 Task: Open Card Email Nurture Campaign in Board Social Media Community Building and Engagement to Workspace Content Marketing and add a team member Softage.3@softage.net, a label Yellow, a checklist Travel Planning, an attachment from your google drive, a color Yellow and finally, add a card description 'Conduct team training session on customer service' and a comment 'Let us approach this task with an open mind and be willing to take risks to think outside the box.'. Add a start date 'Jan 03, 1900' with a due date 'Jan 10, 1900'
Action: Mouse moved to (47, 281)
Screenshot: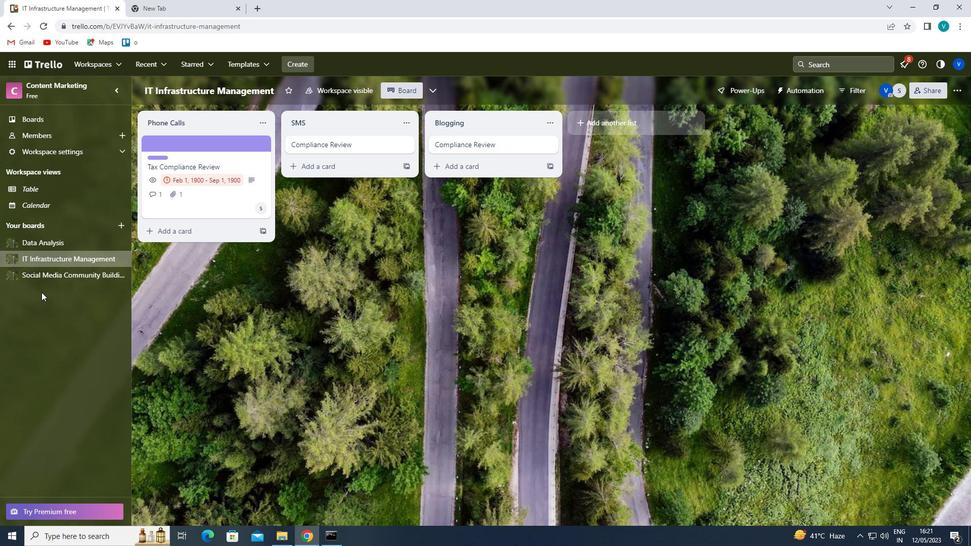 
Action: Mouse pressed left at (47, 281)
Screenshot: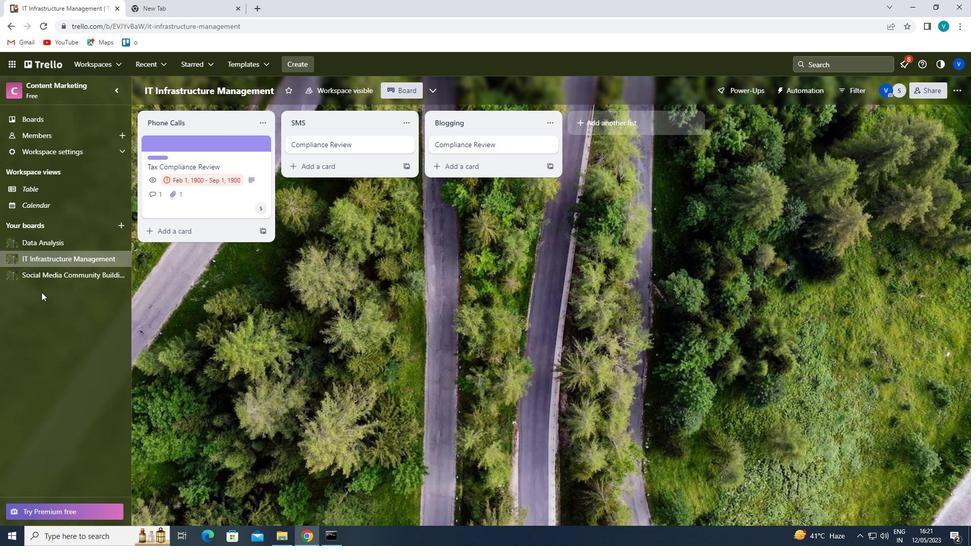 
Action: Mouse moved to (197, 142)
Screenshot: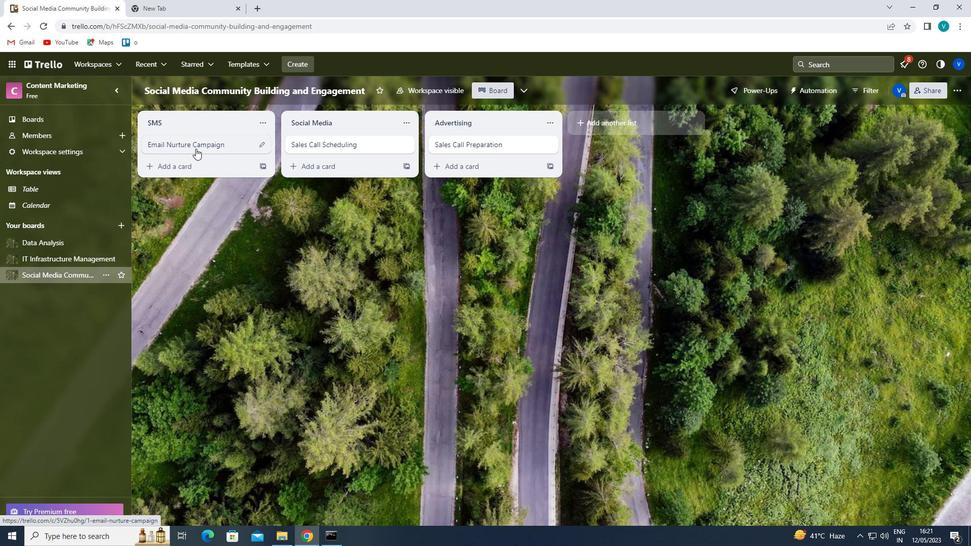 
Action: Mouse pressed left at (197, 142)
Screenshot: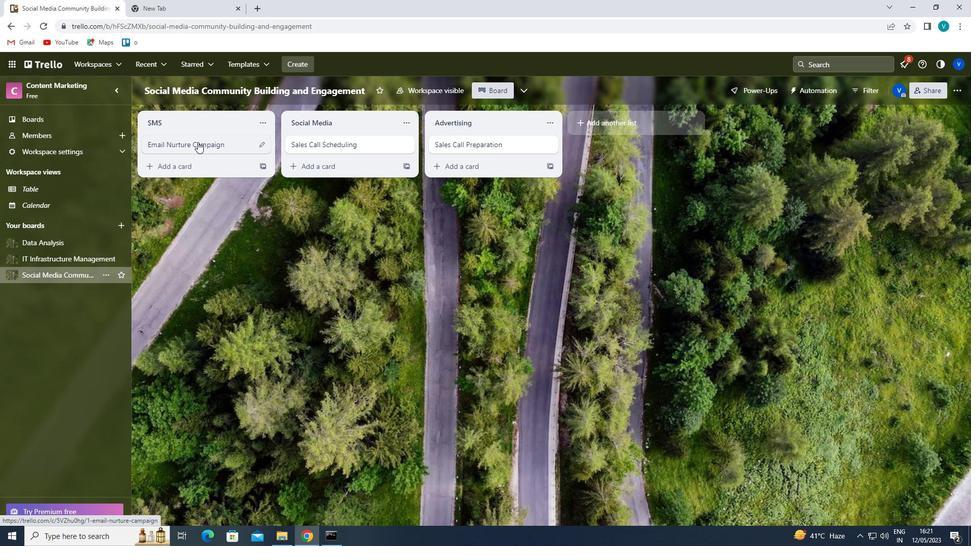 
Action: Mouse moved to (595, 143)
Screenshot: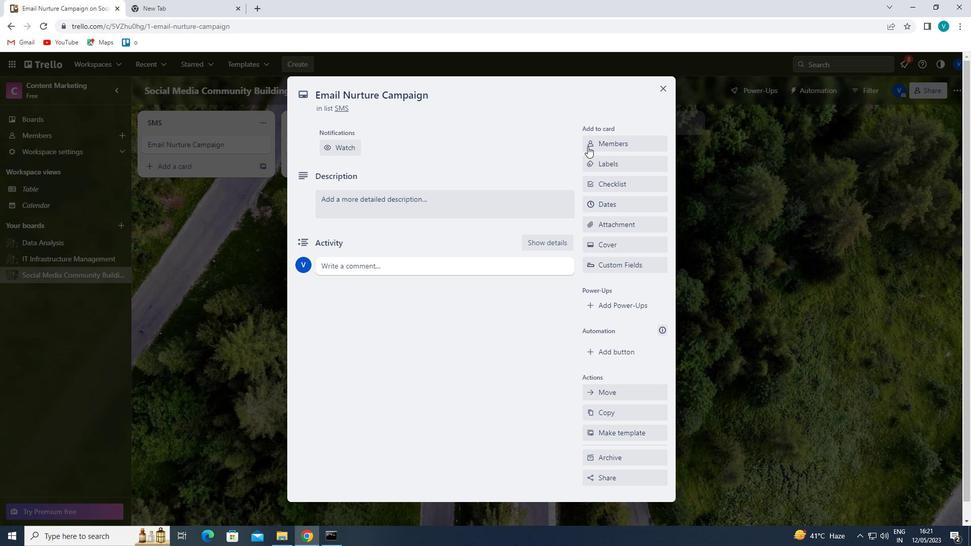 
Action: Mouse pressed left at (595, 143)
Screenshot: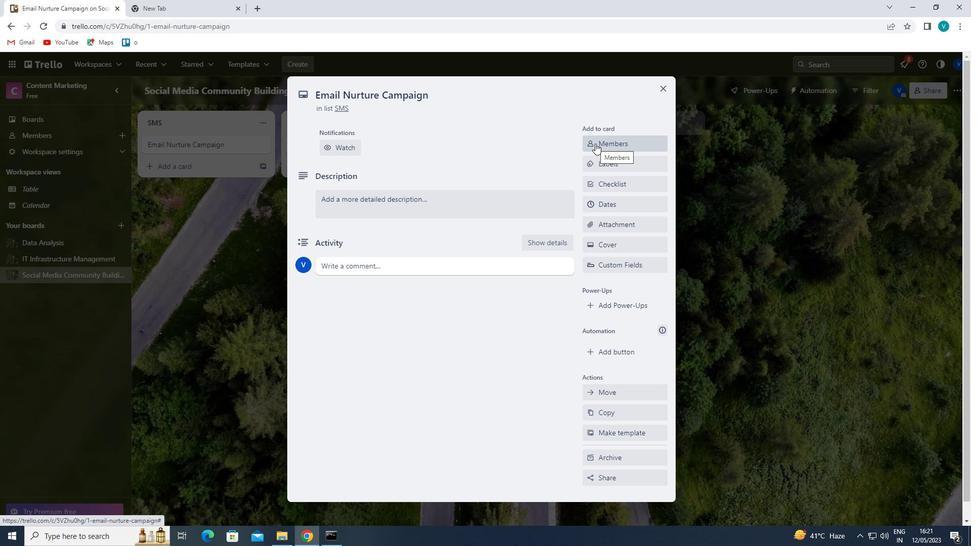 
Action: Mouse moved to (619, 182)
Screenshot: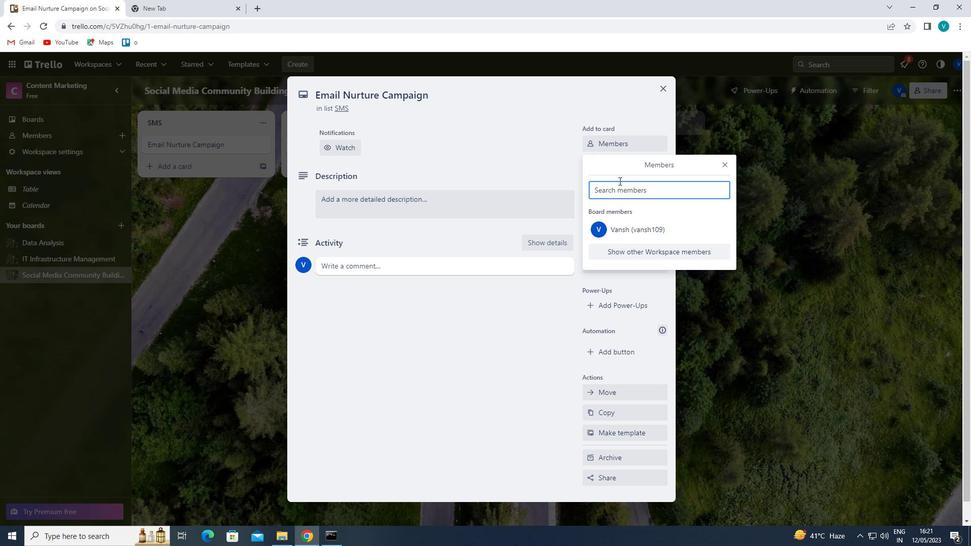 
Action: Mouse pressed left at (619, 182)
Screenshot: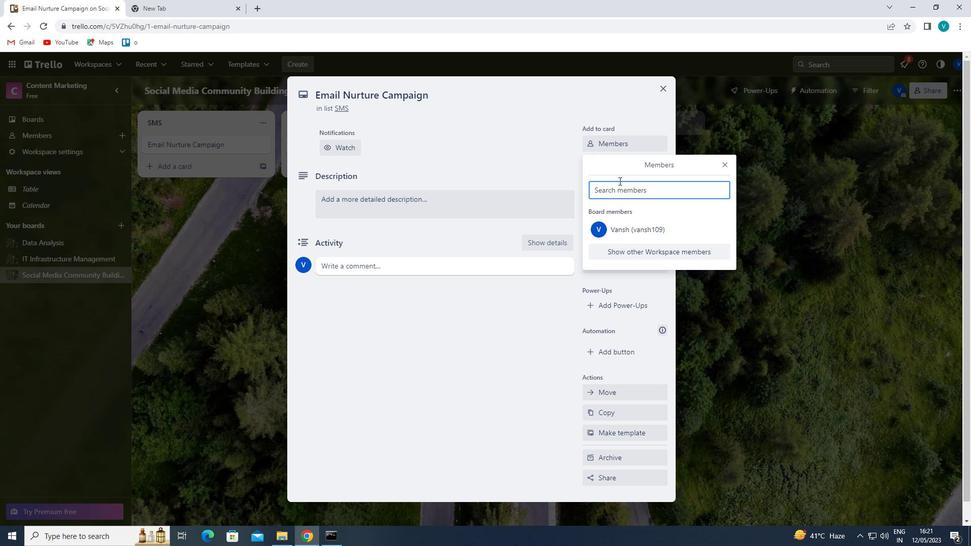 
Action: Key pressed <Key.shift>SOFTAG
Screenshot: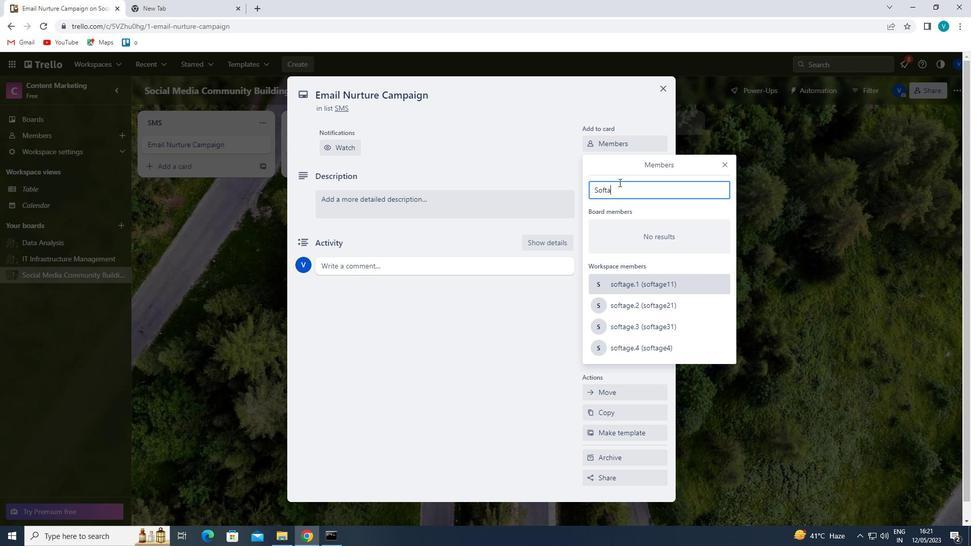 
Action: Mouse moved to (642, 334)
Screenshot: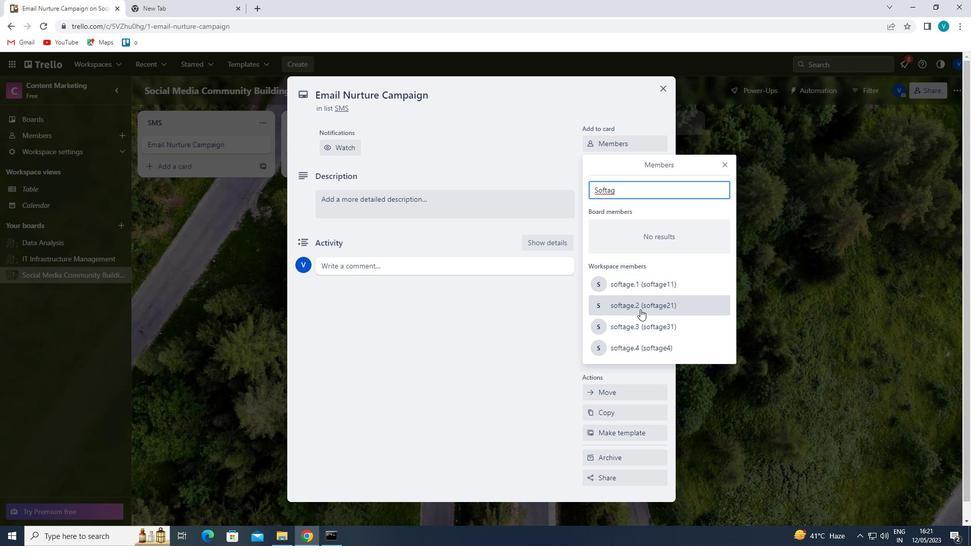 
Action: Mouse pressed left at (642, 334)
Screenshot: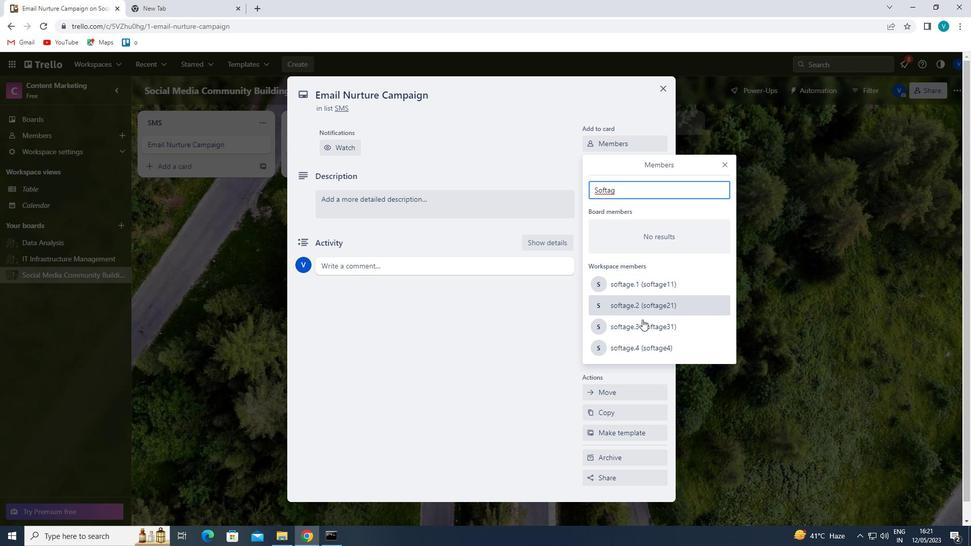 
Action: Mouse moved to (723, 164)
Screenshot: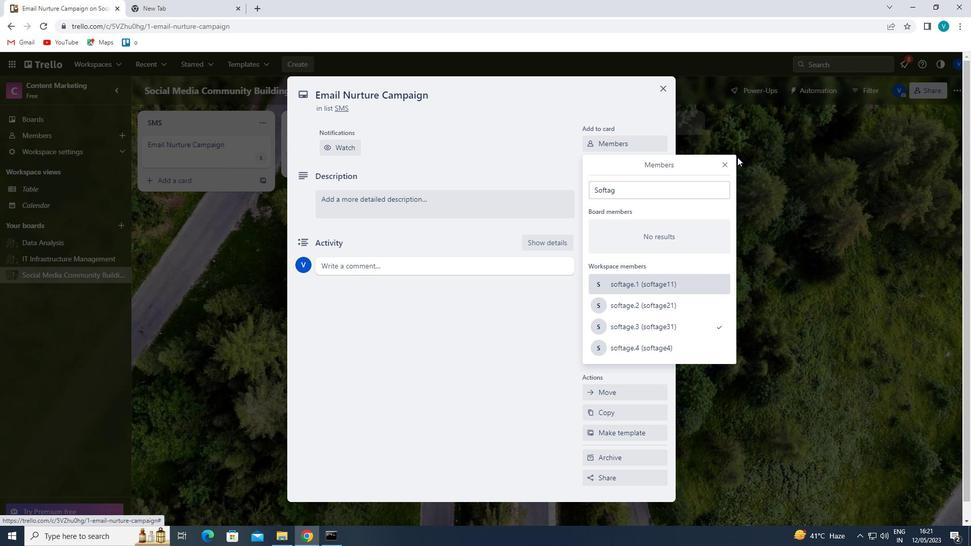 
Action: Mouse pressed left at (723, 164)
Screenshot: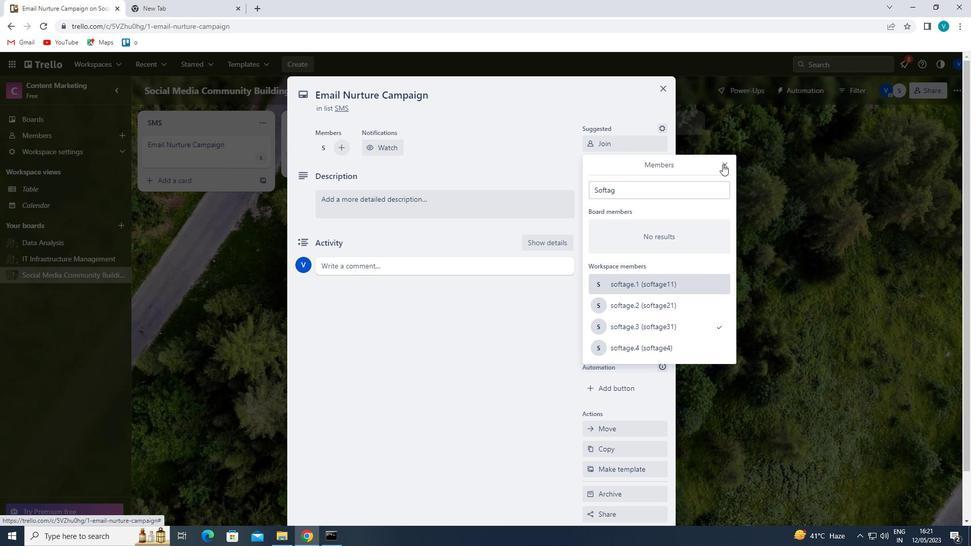 
Action: Mouse moved to (625, 200)
Screenshot: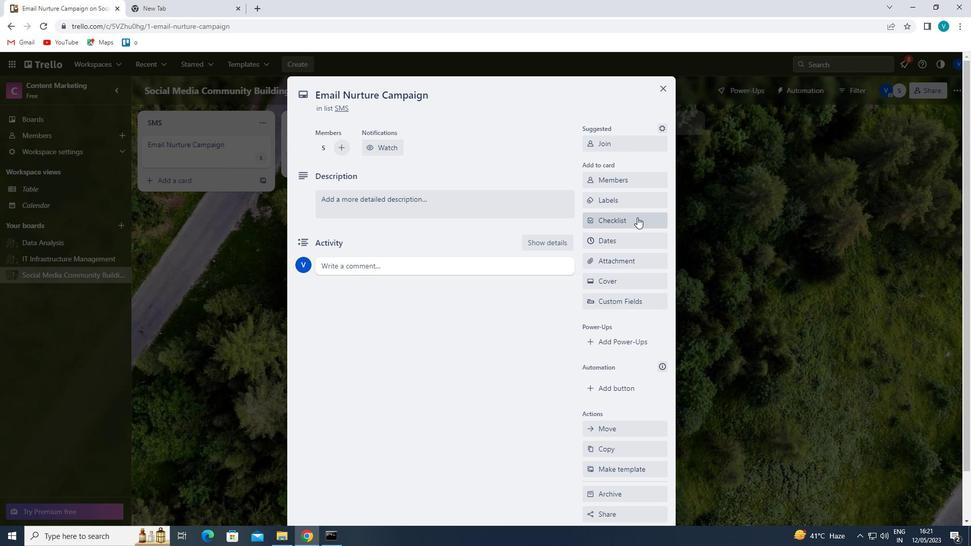 
Action: Mouse pressed left at (625, 200)
Screenshot: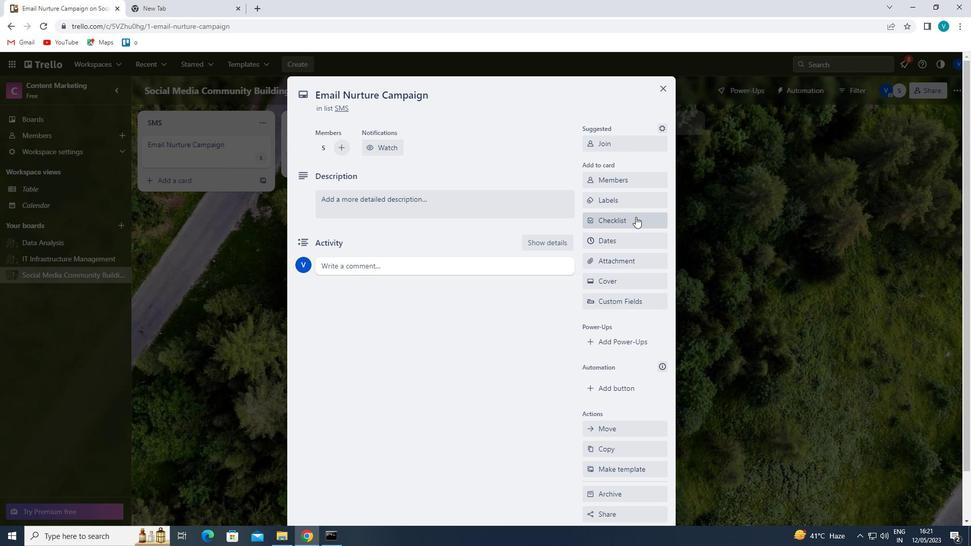 
Action: Mouse moved to (659, 301)
Screenshot: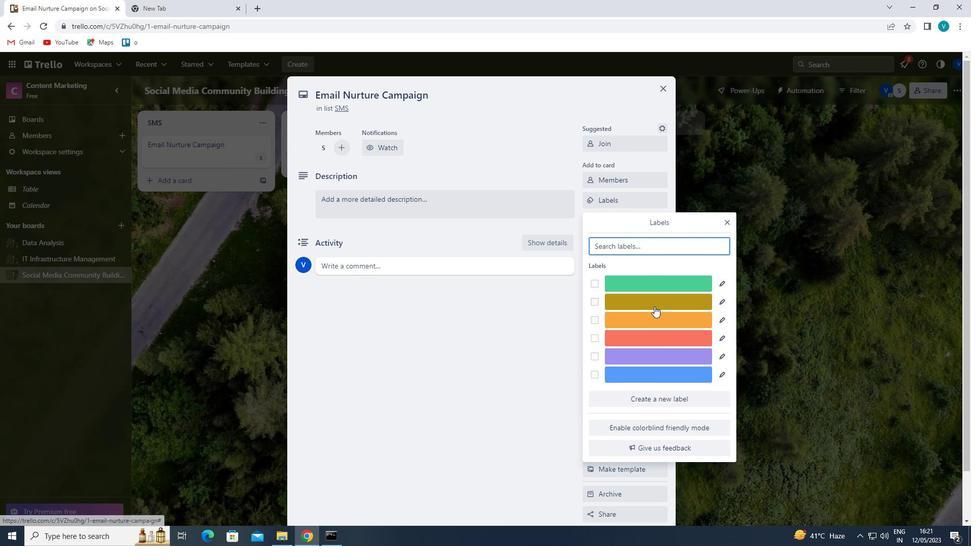 
Action: Mouse pressed left at (659, 301)
Screenshot: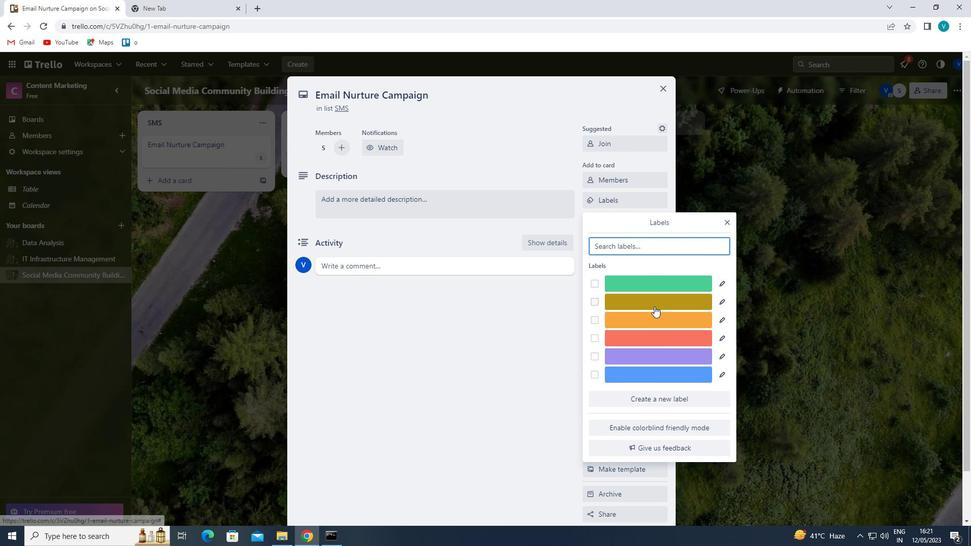 
Action: Mouse moved to (725, 221)
Screenshot: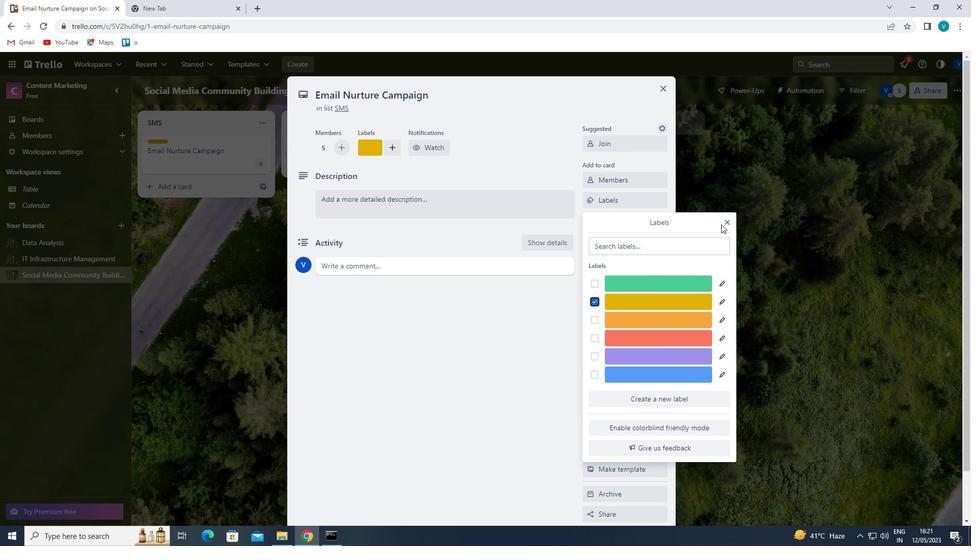 
Action: Mouse pressed left at (725, 221)
Screenshot: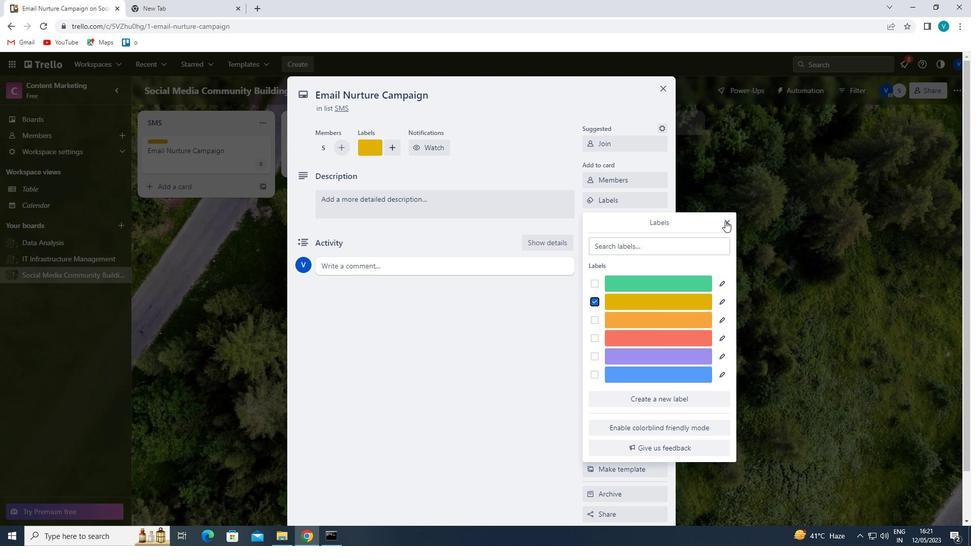 
Action: Mouse moved to (628, 218)
Screenshot: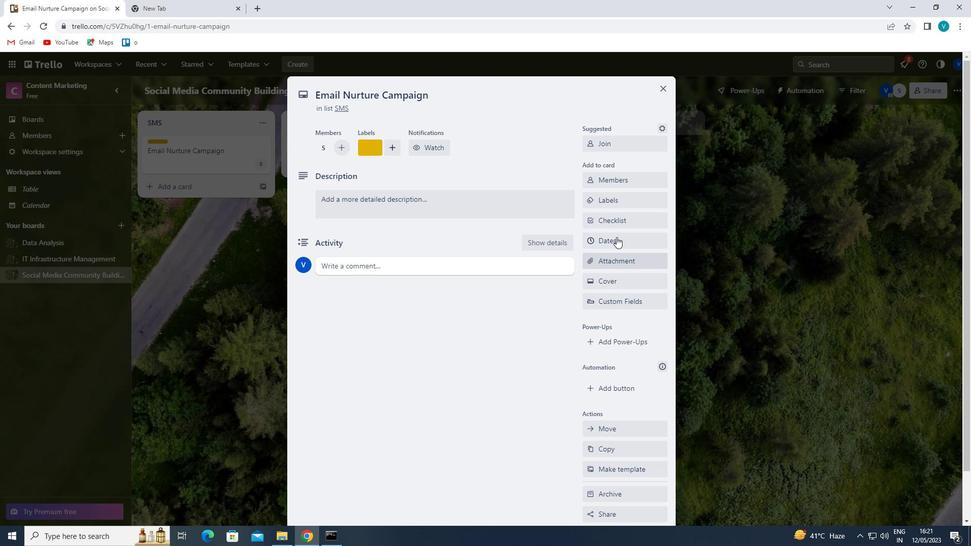 
Action: Mouse pressed left at (628, 218)
Screenshot: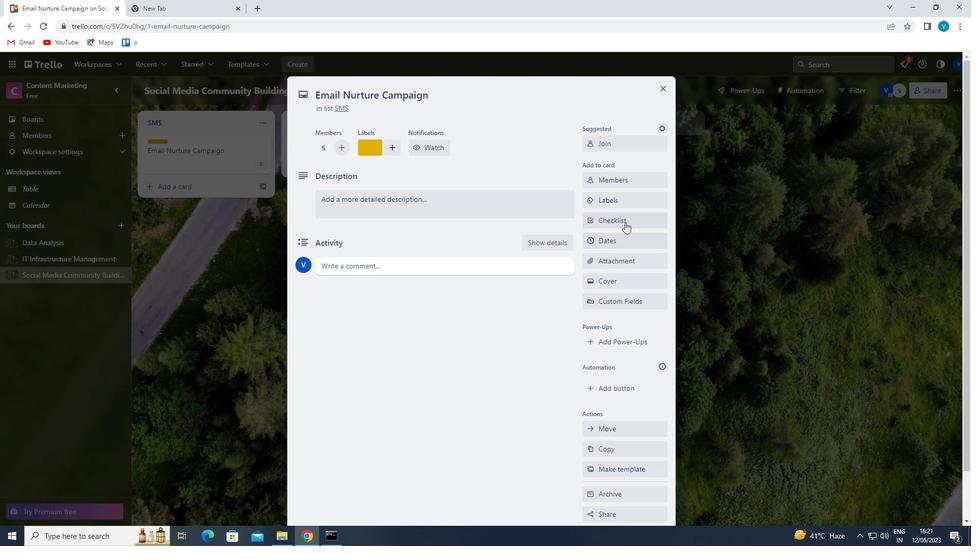 
Action: Key pressed <Key.shift>TRAVEL<Key.space>
Screenshot: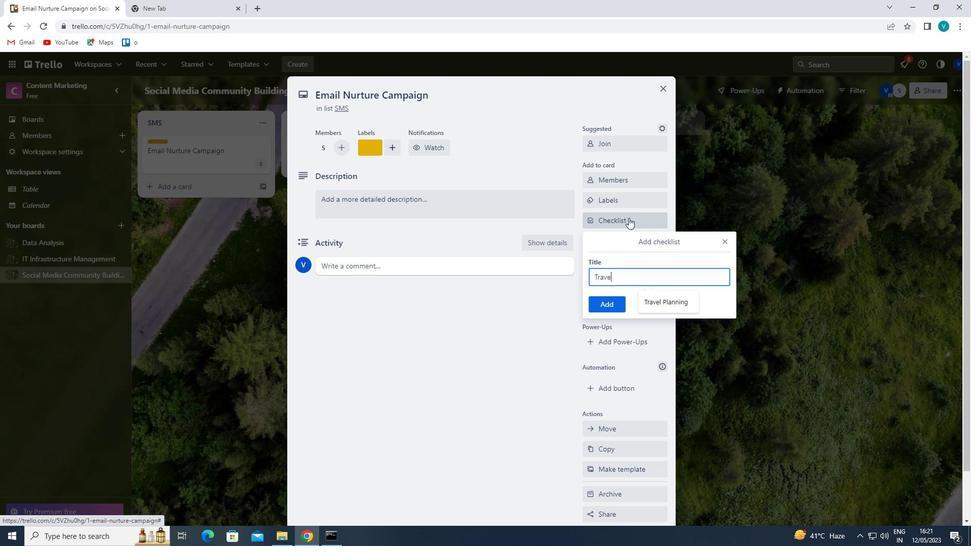
Action: Mouse moved to (678, 307)
Screenshot: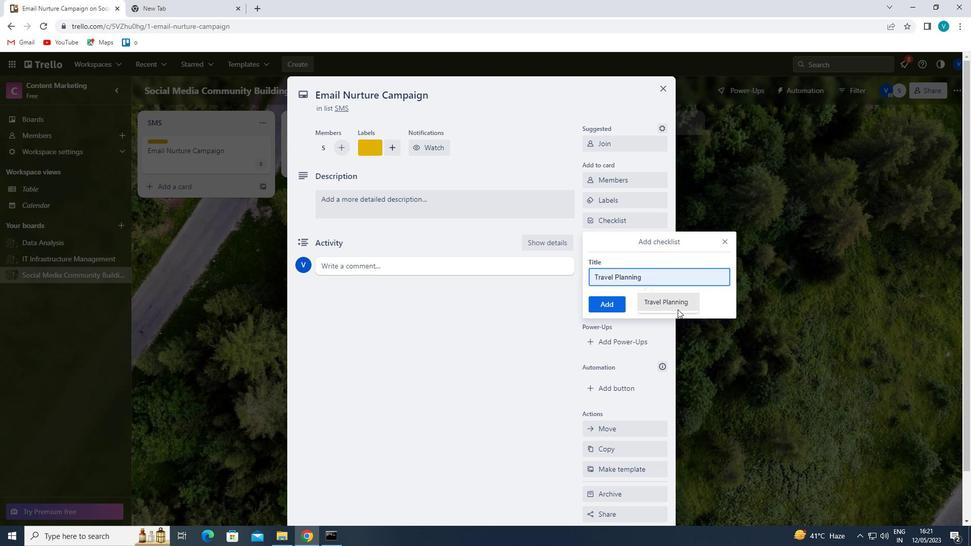 
Action: Mouse pressed left at (678, 307)
Screenshot: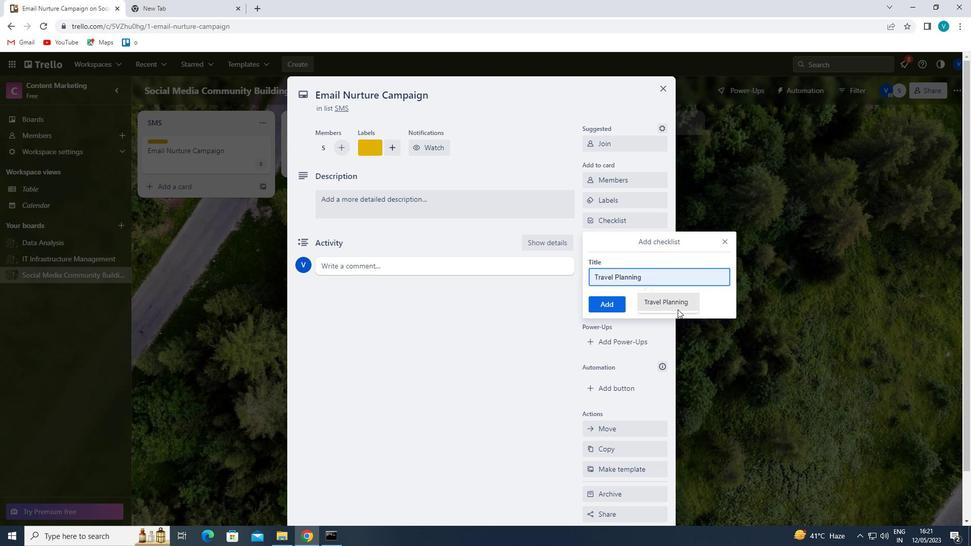 
Action: Mouse moved to (618, 301)
Screenshot: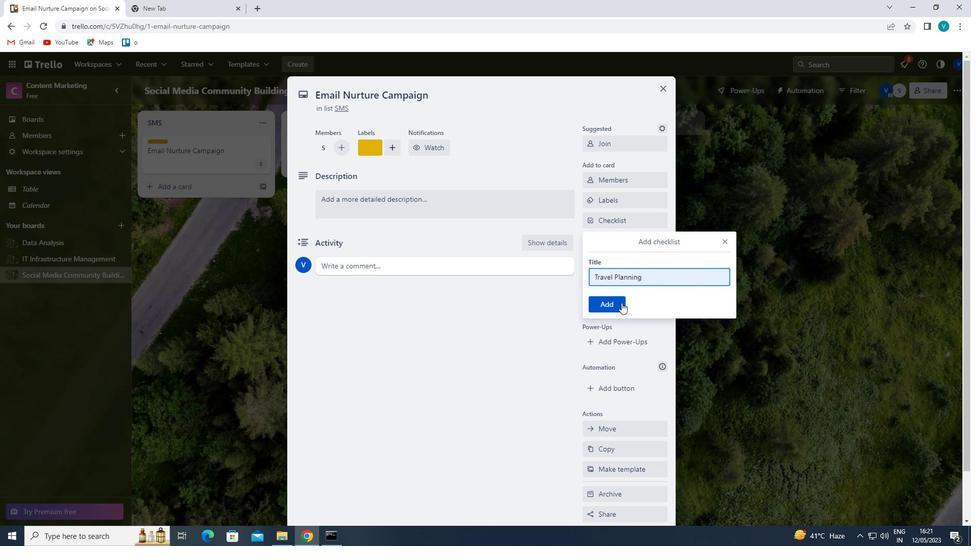 
Action: Mouse pressed left at (618, 301)
Screenshot: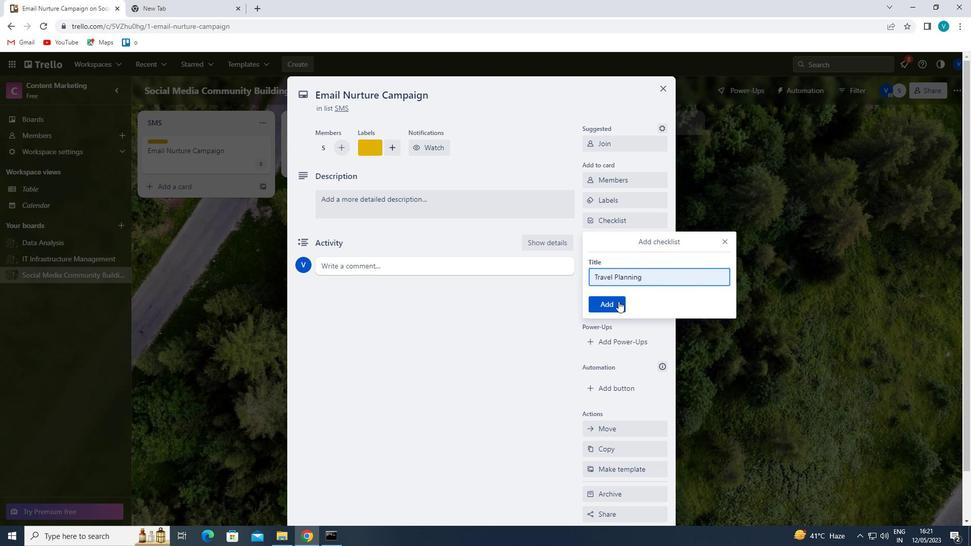 
Action: Mouse moved to (602, 257)
Screenshot: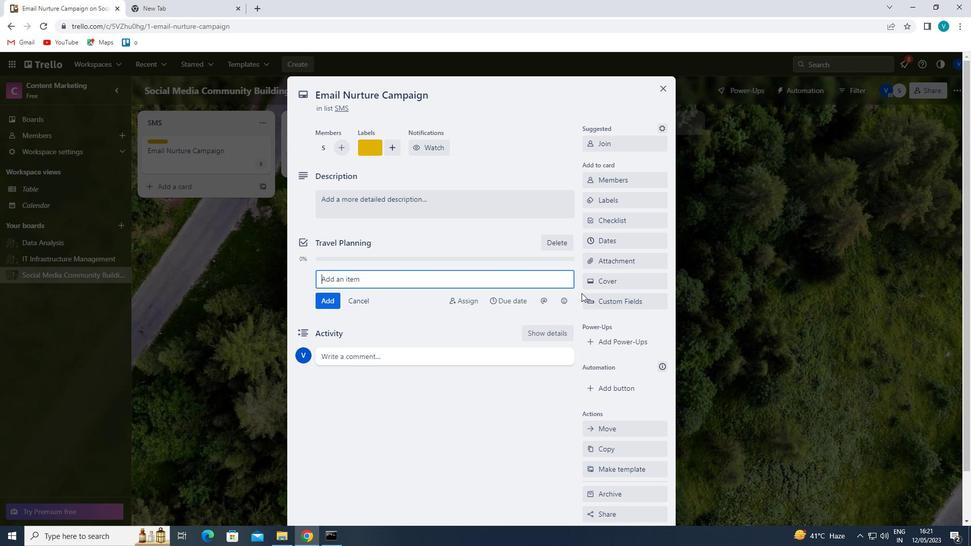 
Action: Mouse pressed left at (602, 257)
Screenshot: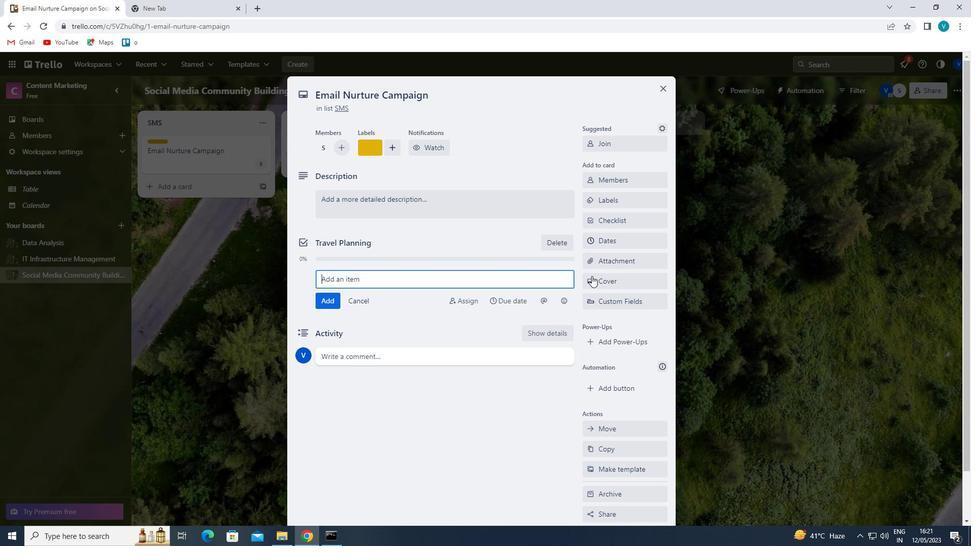 
Action: Mouse moved to (608, 332)
Screenshot: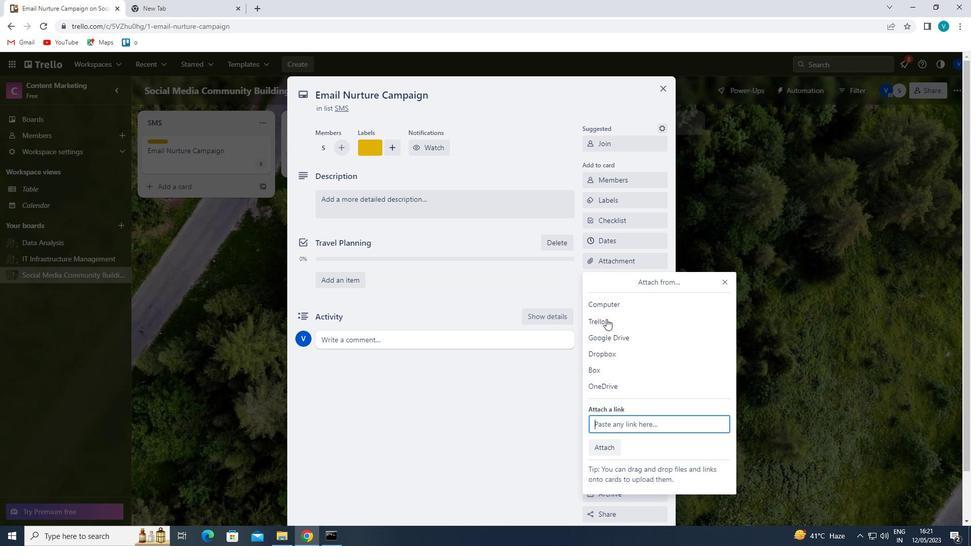 
Action: Mouse pressed left at (608, 332)
Screenshot: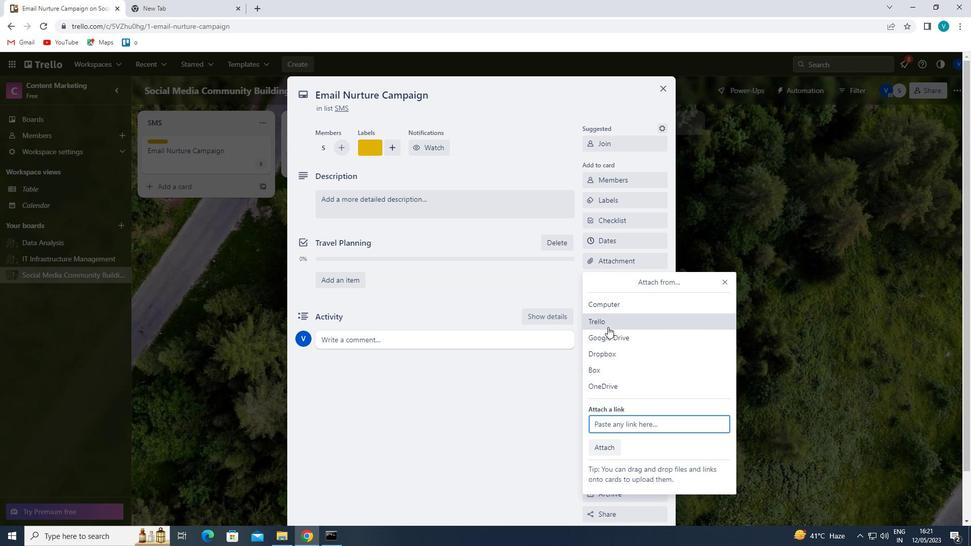 
Action: Mouse moved to (577, 287)
Screenshot: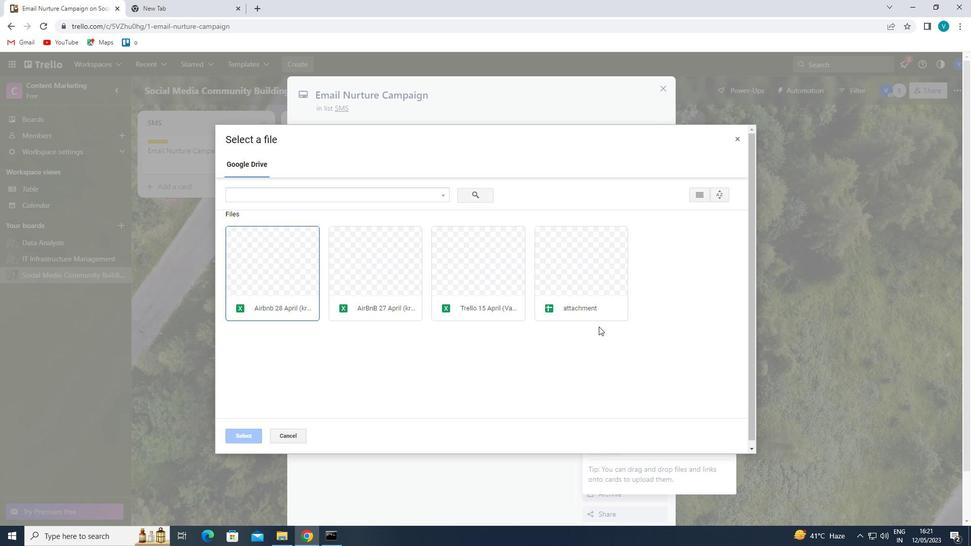 
Action: Mouse pressed left at (577, 287)
Screenshot: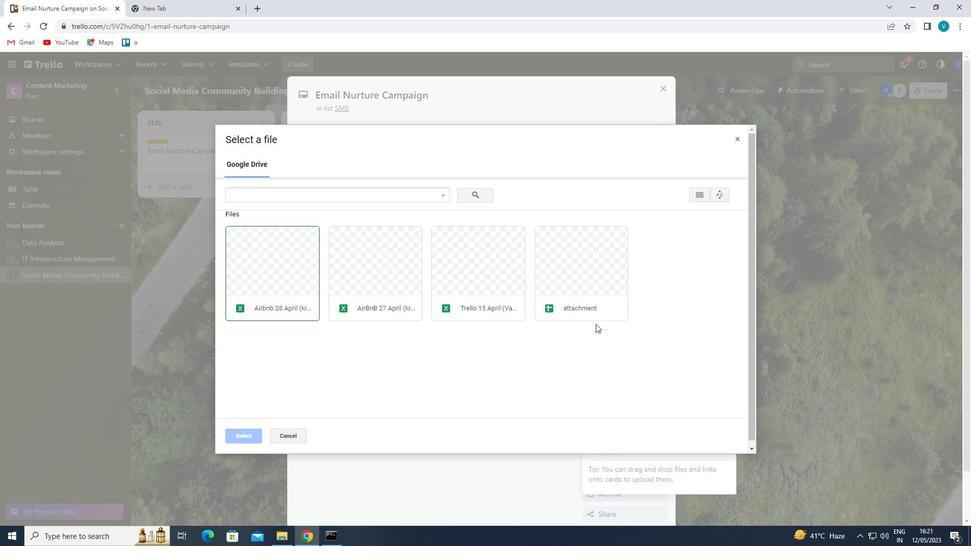
Action: Mouse moved to (254, 432)
Screenshot: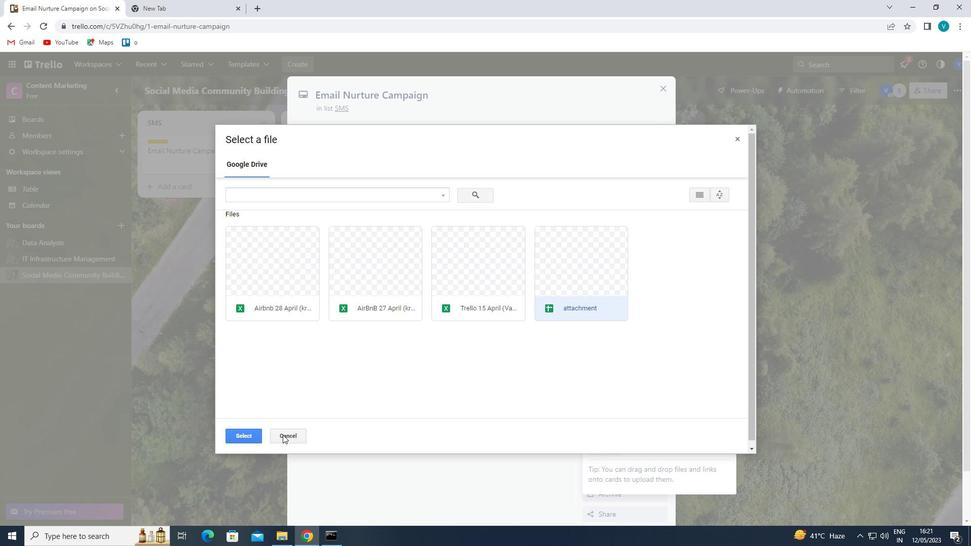 
Action: Mouse pressed left at (254, 432)
Screenshot: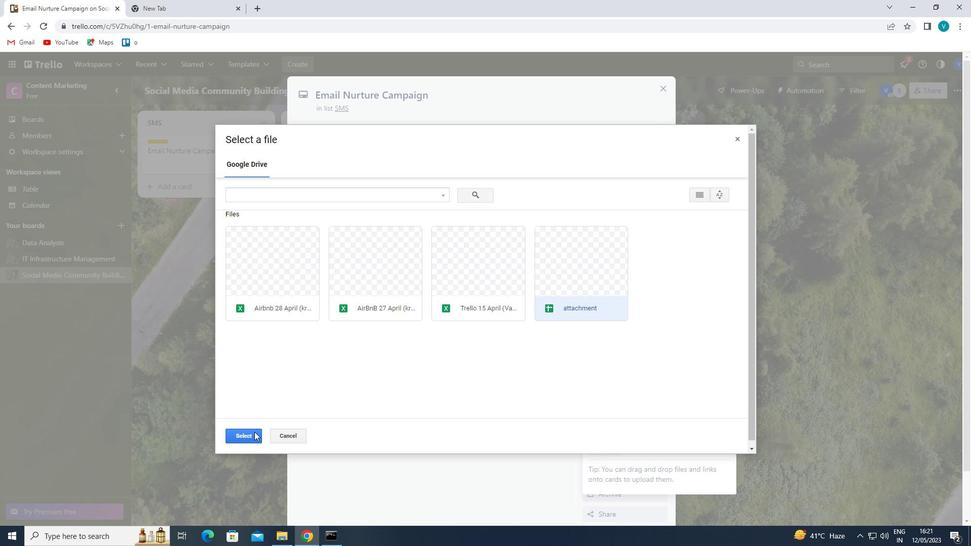 
Action: Mouse moved to (634, 276)
Screenshot: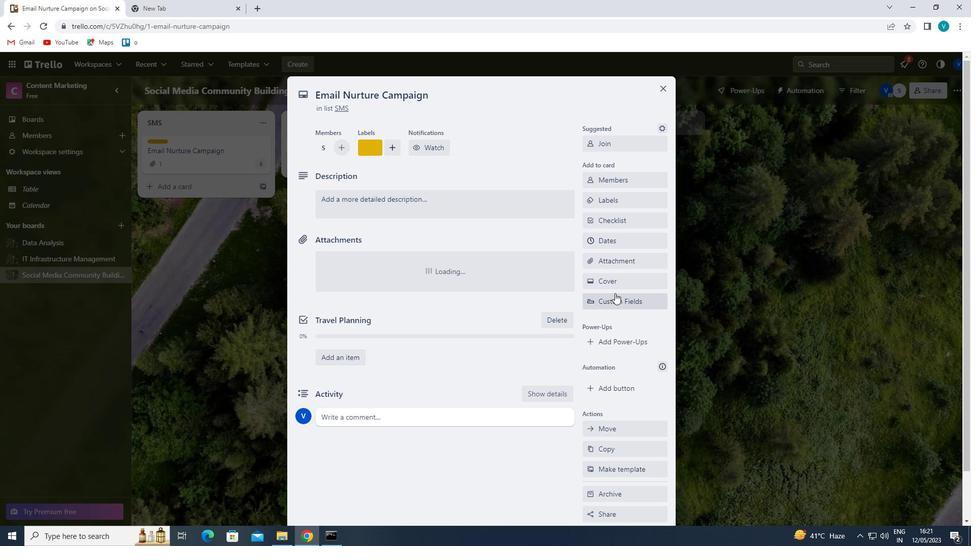 
Action: Mouse pressed left at (634, 276)
Screenshot: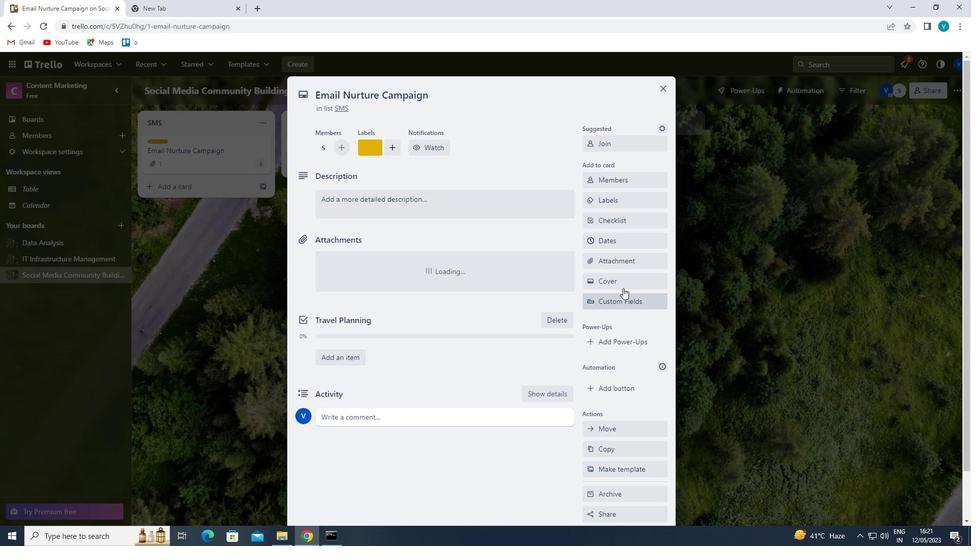 
Action: Mouse moved to (630, 323)
Screenshot: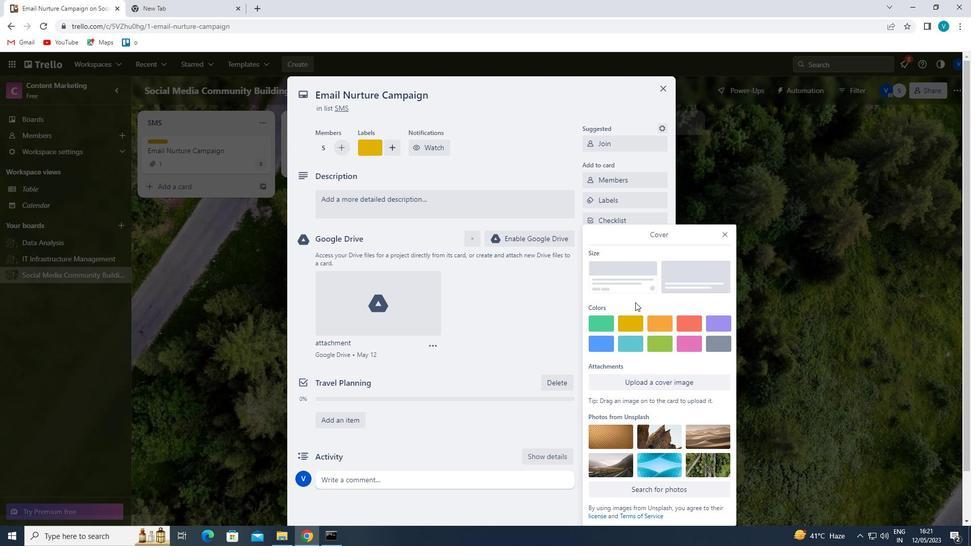 
Action: Mouse pressed left at (630, 323)
Screenshot: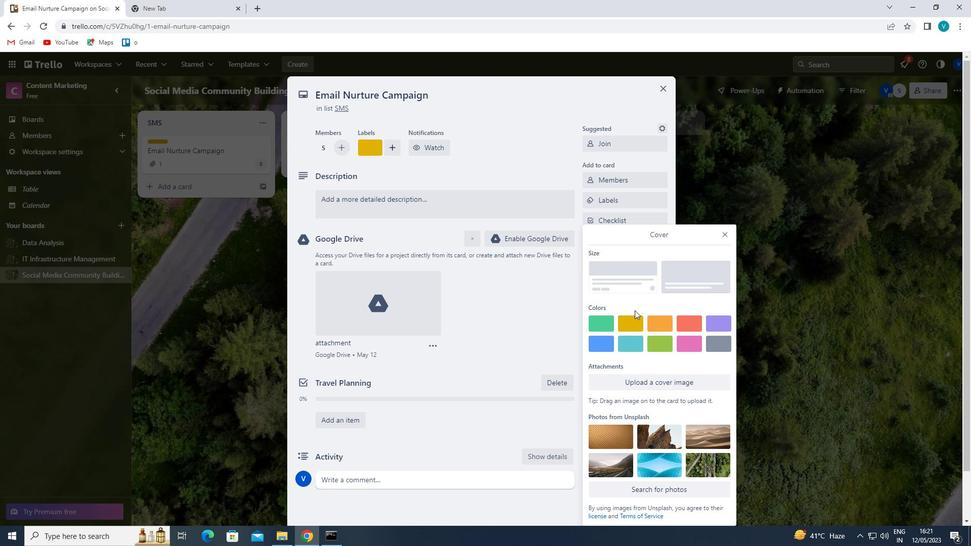 
Action: Mouse moved to (724, 219)
Screenshot: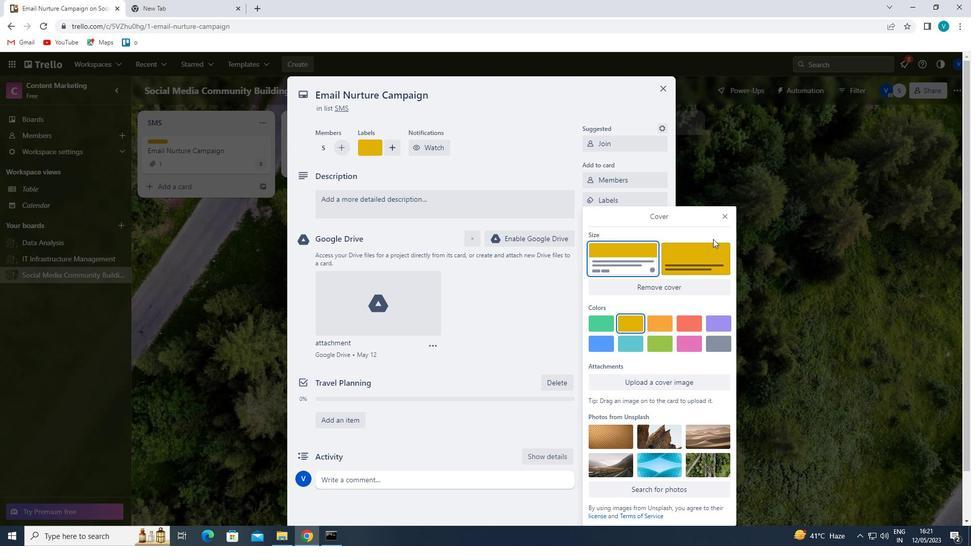 
Action: Mouse pressed left at (724, 219)
Screenshot: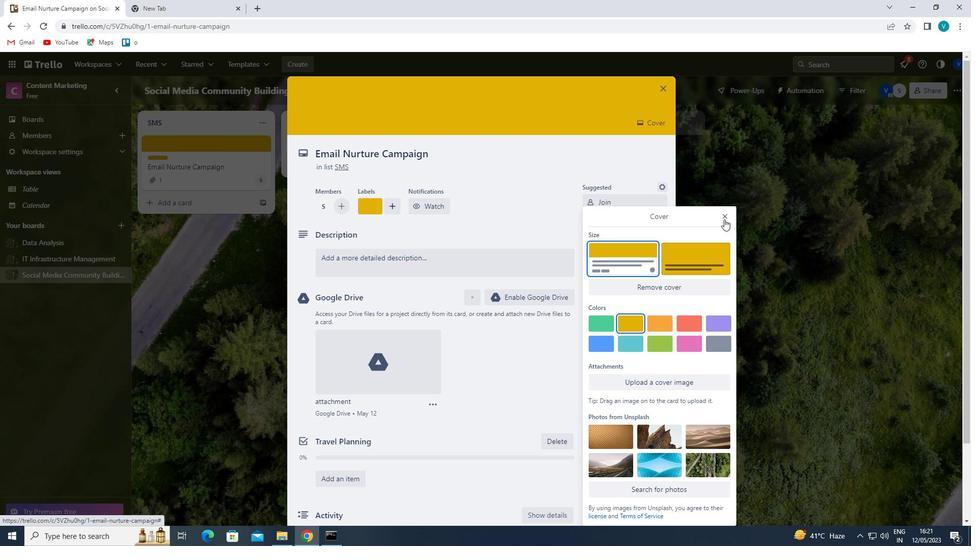 
Action: Mouse moved to (440, 260)
Screenshot: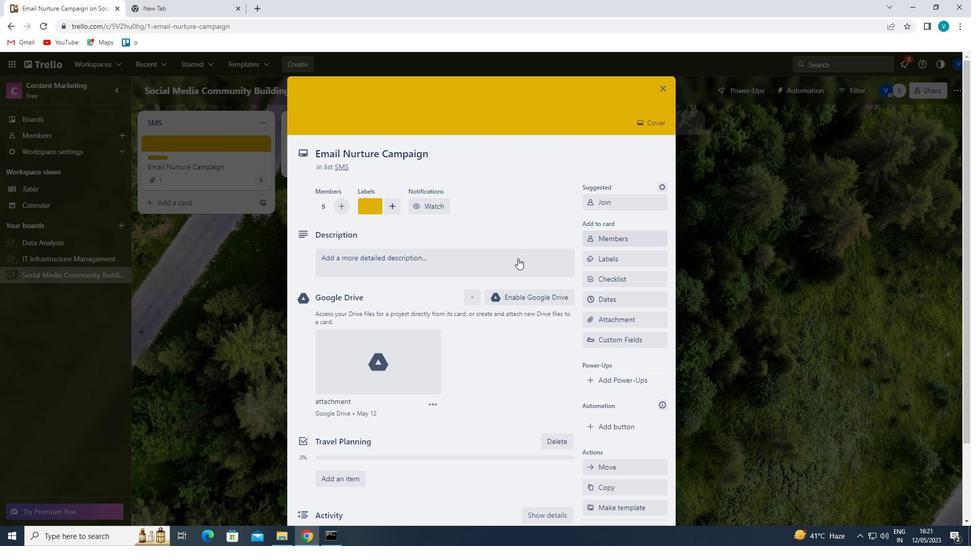 
Action: Mouse pressed left at (440, 260)
Screenshot: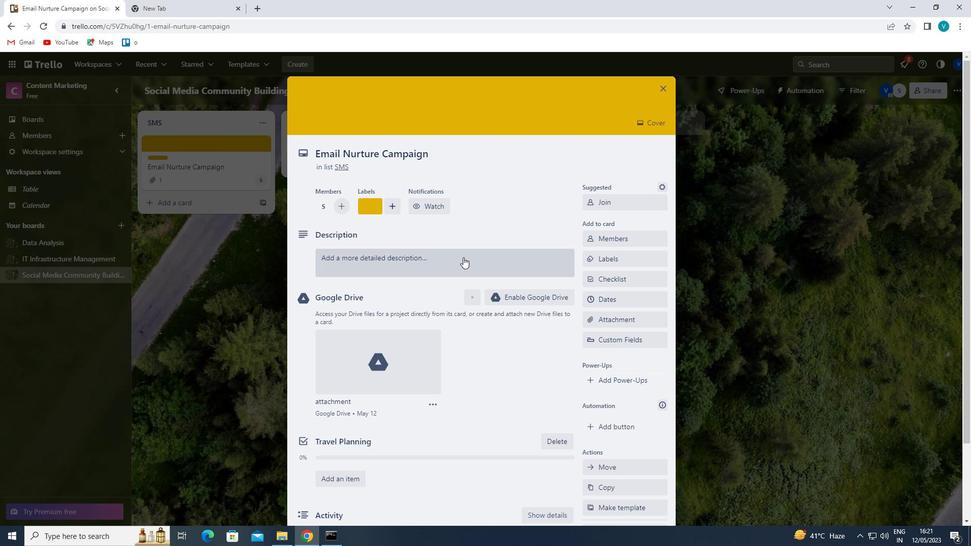 
Action: Key pressed '<Key.shift>CONDUCT<Key.space>TEAM<Key.space>TRAINING<Key.space>SESSION<Key.space>ON<Key.space>CUSTOMER<Key.space>SERVICE'
Screenshot: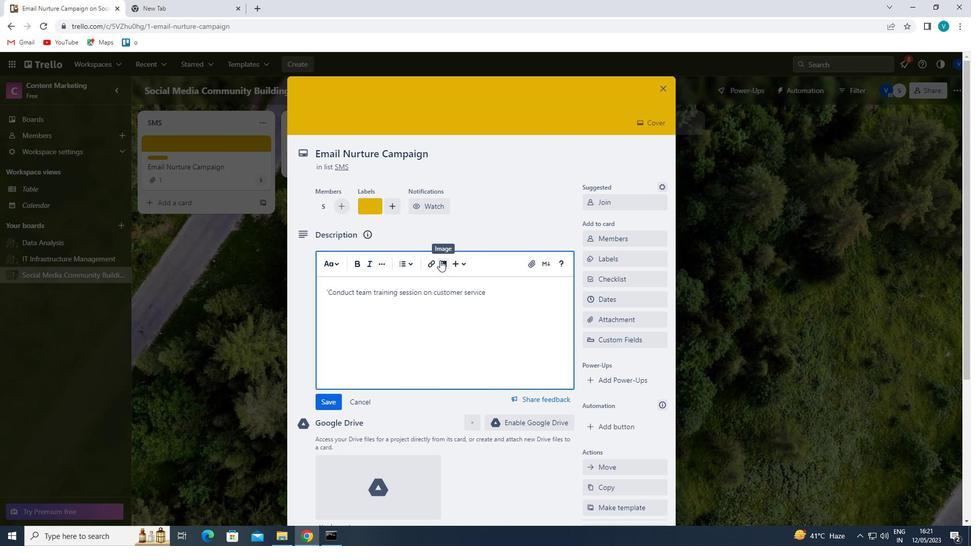 
Action: Mouse moved to (330, 396)
Screenshot: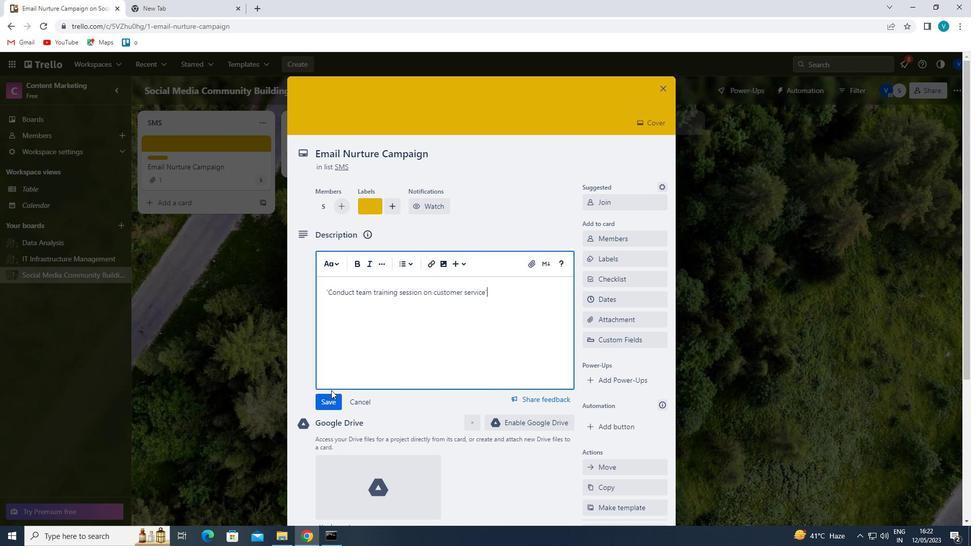 
Action: Mouse pressed left at (330, 396)
Screenshot: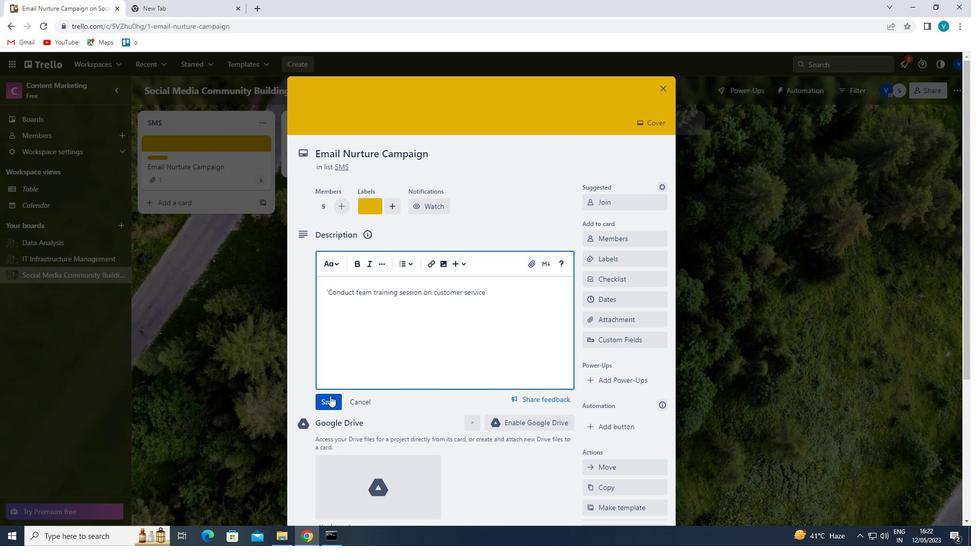 
Action: Mouse moved to (344, 396)
Screenshot: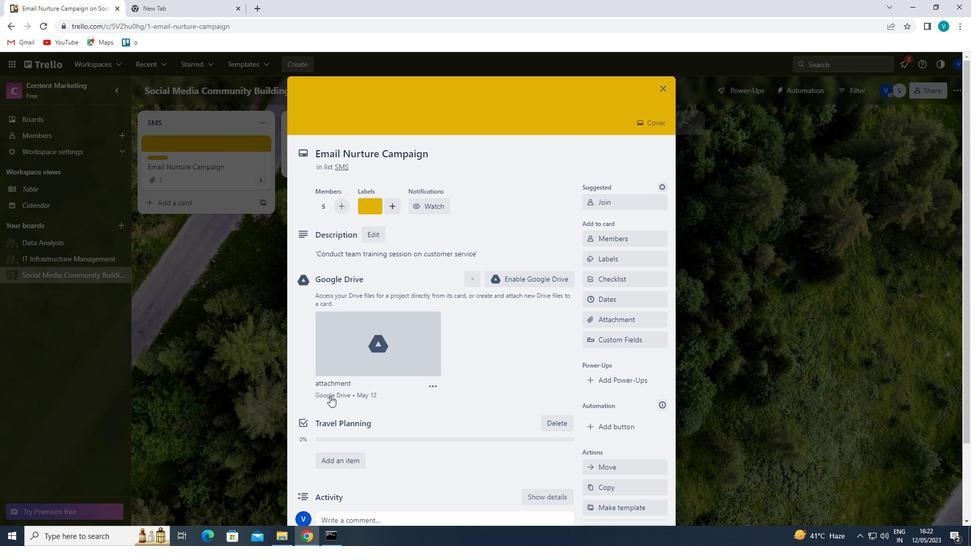 
Action: Mouse scrolled (344, 396) with delta (0, 0)
Screenshot: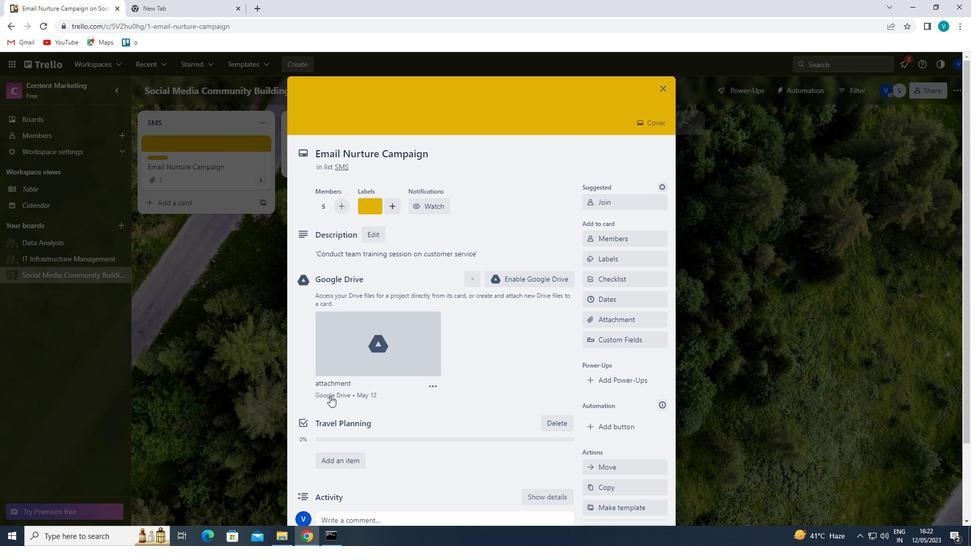 
Action: Mouse moved to (344, 396)
Screenshot: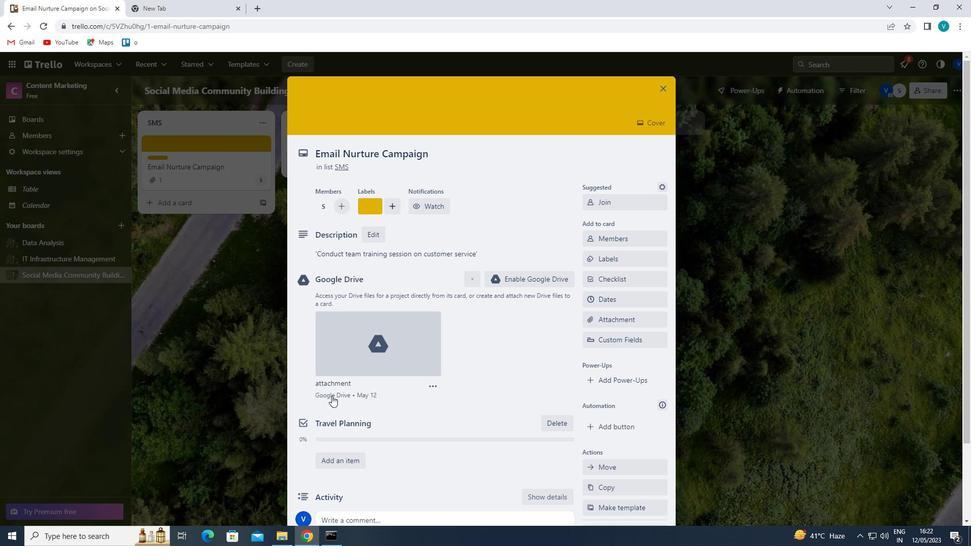 
Action: Mouse scrolled (344, 396) with delta (0, 0)
Screenshot: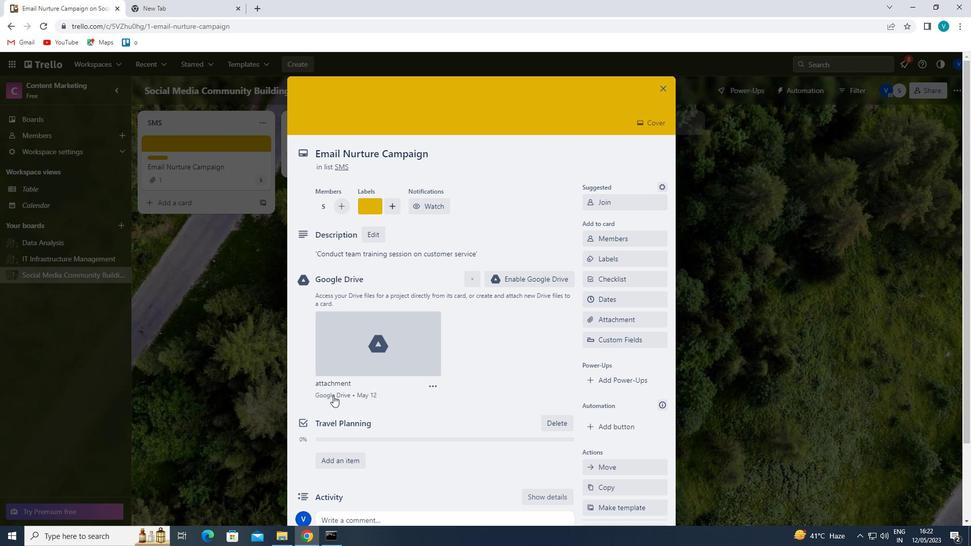 
Action: Mouse scrolled (344, 396) with delta (0, 0)
Screenshot: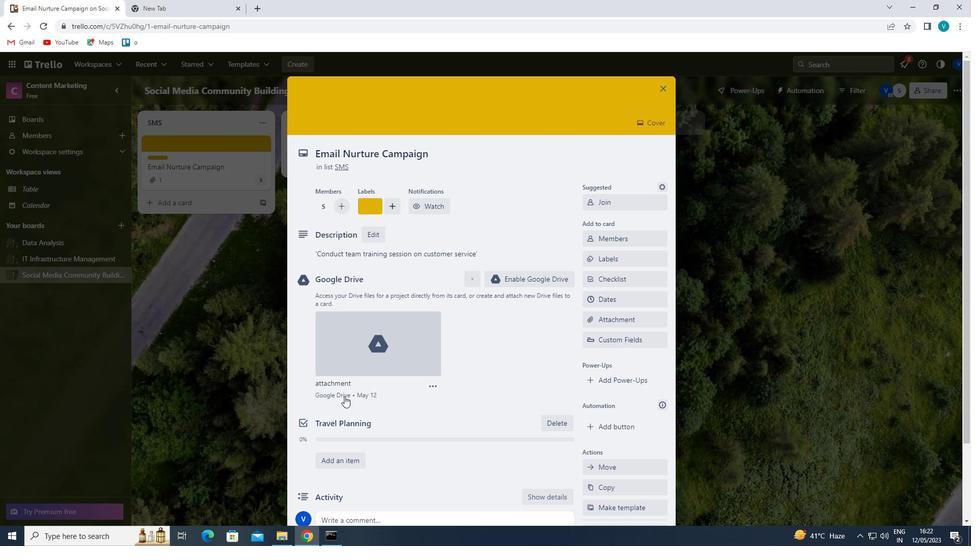 
Action: Mouse moved to (361, 429)
Screenshot: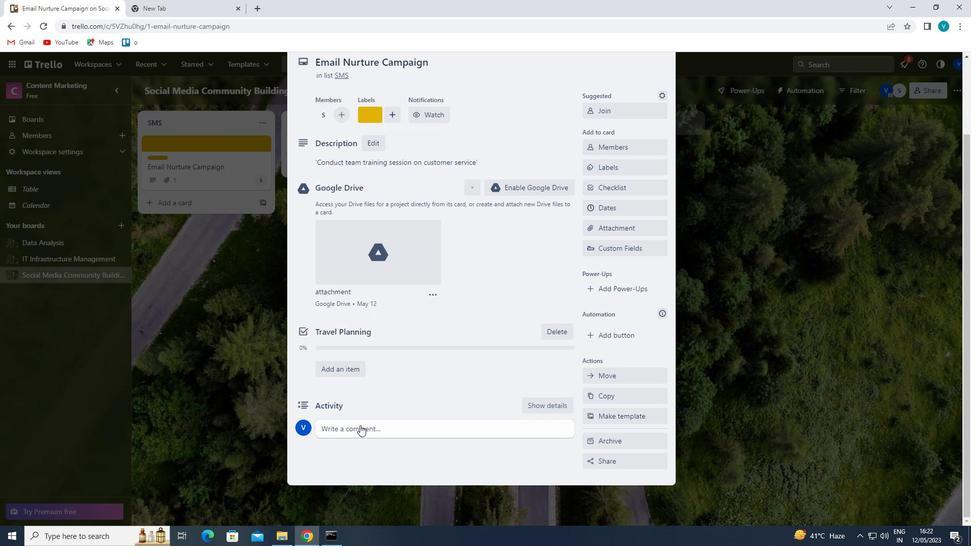 
Action: Mouse pressed left at (361, 429)
Screenshot: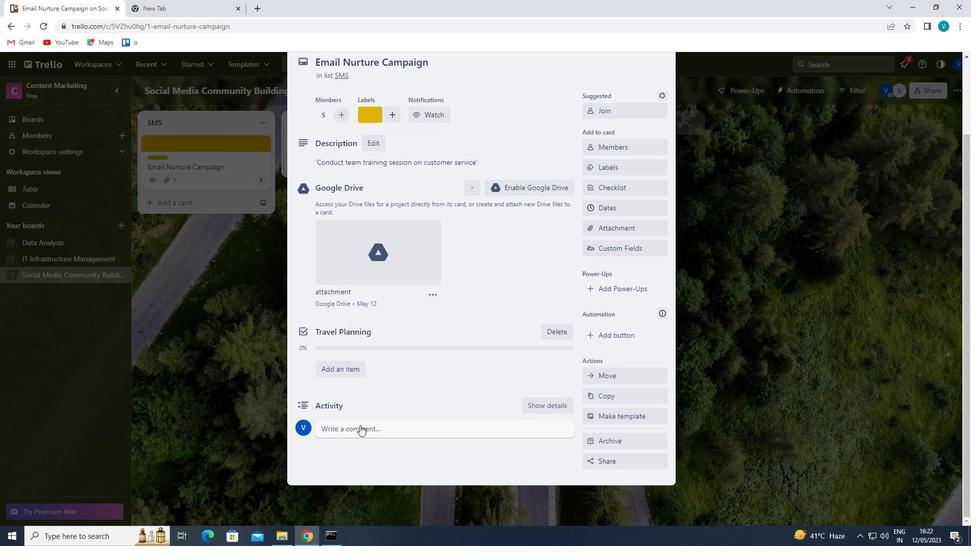 
Action: Key pressed '<Key.shift>LET<Key.space>US<Key.space>APPRA<Key.backspace>OACH<Key.space>THIS<Key.space>TASK<Key.space>WITH<Key.space>AN<Key.space>OPEN<Key.space>MIND<Key.space>AND<Key.space>BE<Key.space>WILLING<Key.space>TO<Key.space>TAKE<Key.space>RISKS<Key.space>TO<Key.space>THINK<Key.space>OUTSIDE<Key.space>THE<Key.space>BOX.'
Screenshot: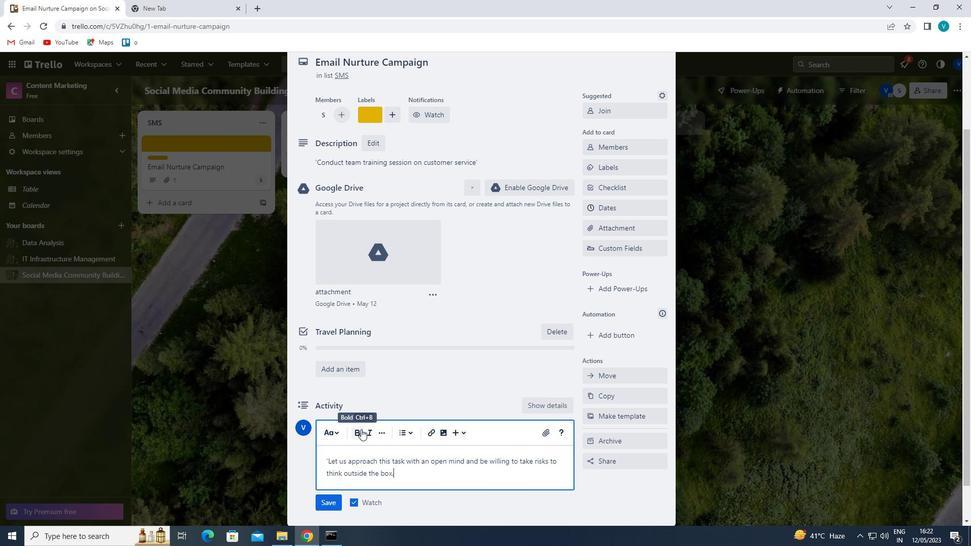 
Action: Mouse moved to (330, 502)
Screenshot: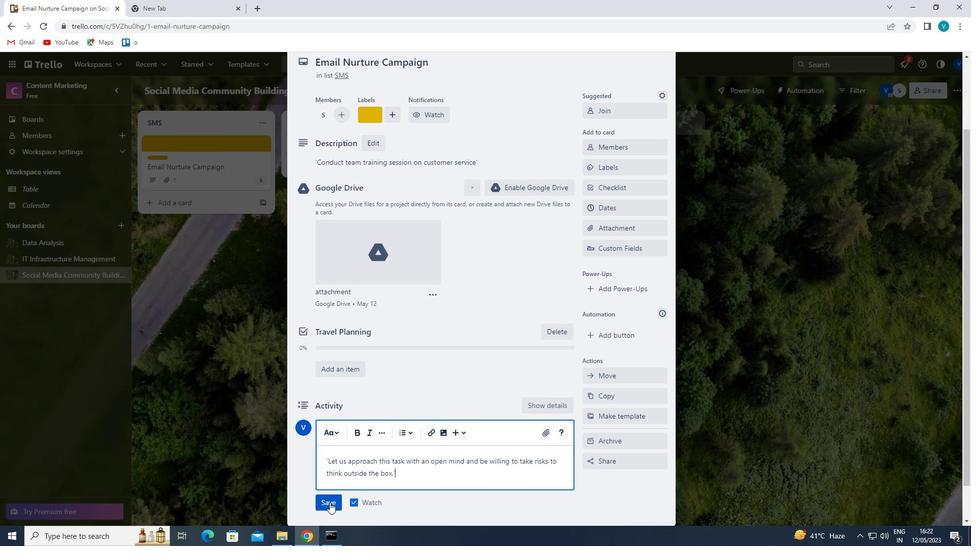
Action: Mouse pressed left at (330, 502)
Screenshot: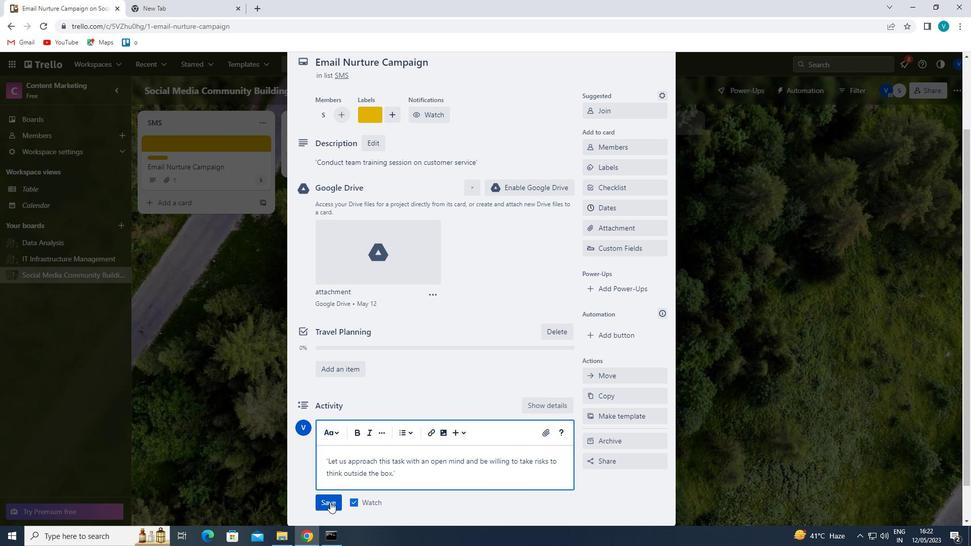 
Action: Mouse moved to (614, 210)
Screenshot: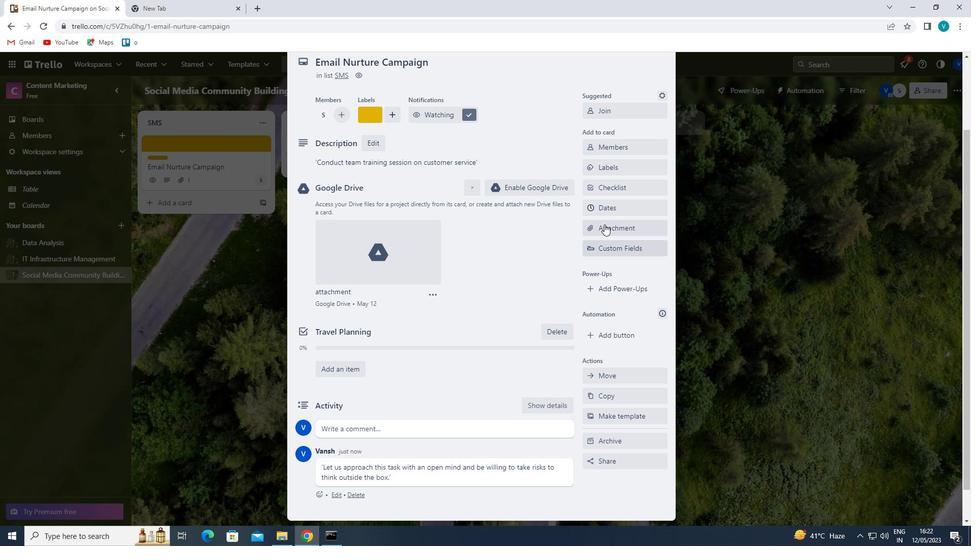 
Action: Mouse pressed left at (614, 210)
Screenshot: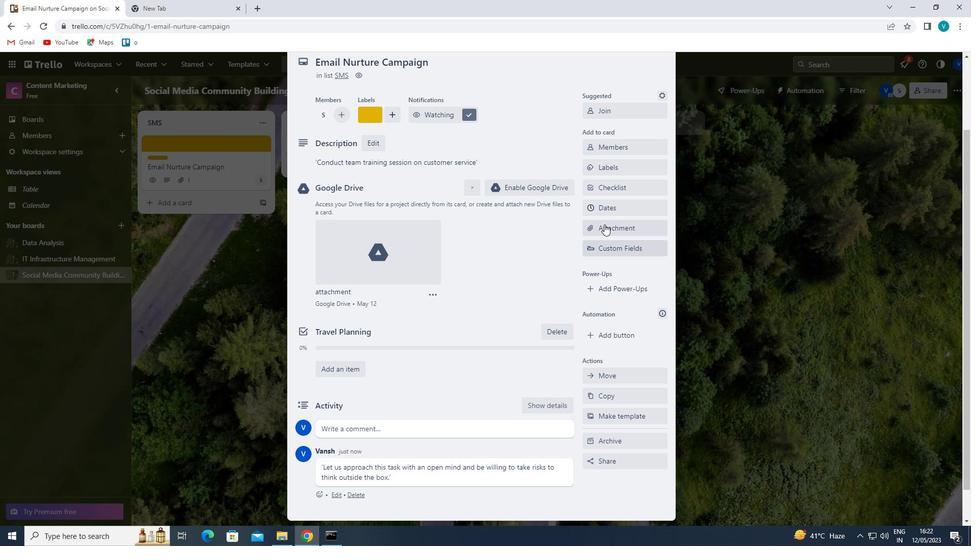 
Action: Mouse moved to (591, 273)
Screenshot: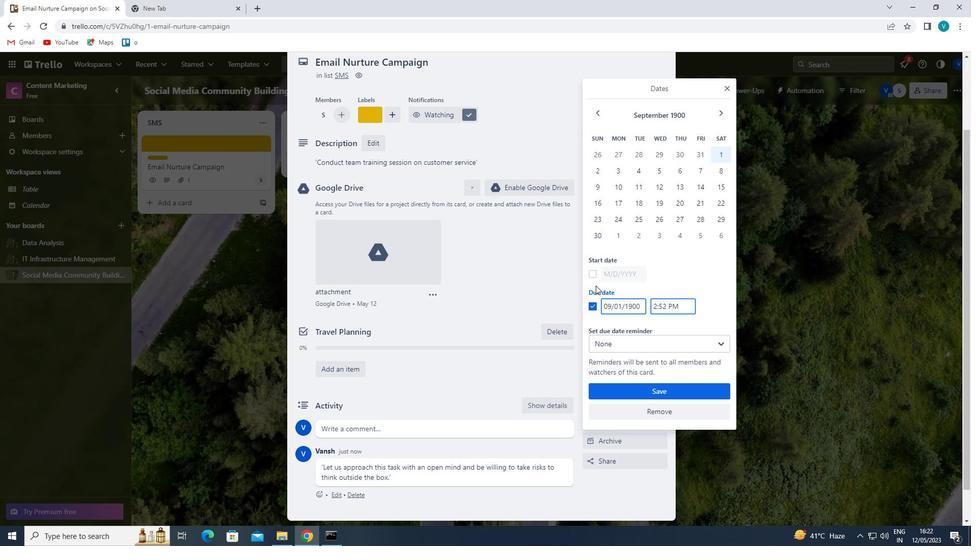 
Action: Mouse pressed left at (591, 273)
Screenshot: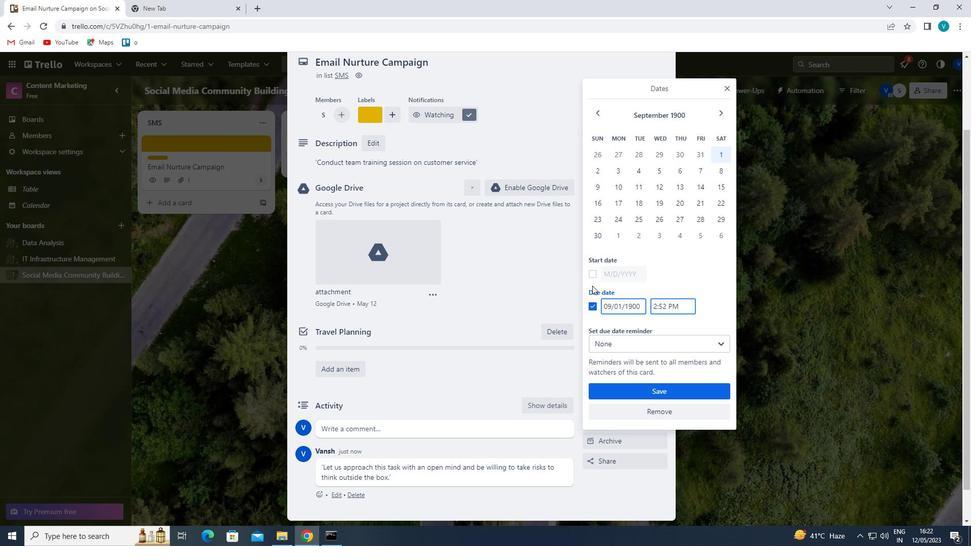 
Action: Mouse moved to (613, 272)
Screenshot: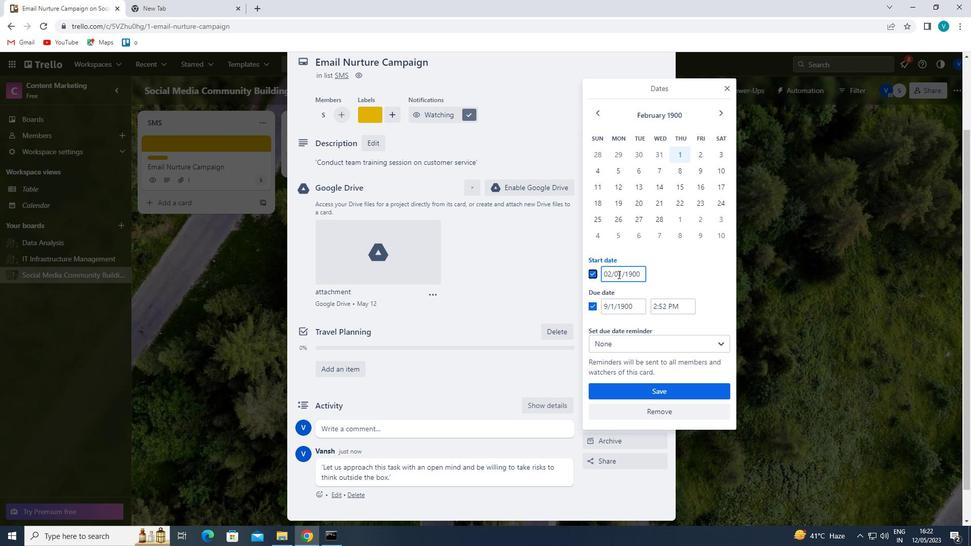 
Action: Mouse pressed left at (613, 272)
Screenshot: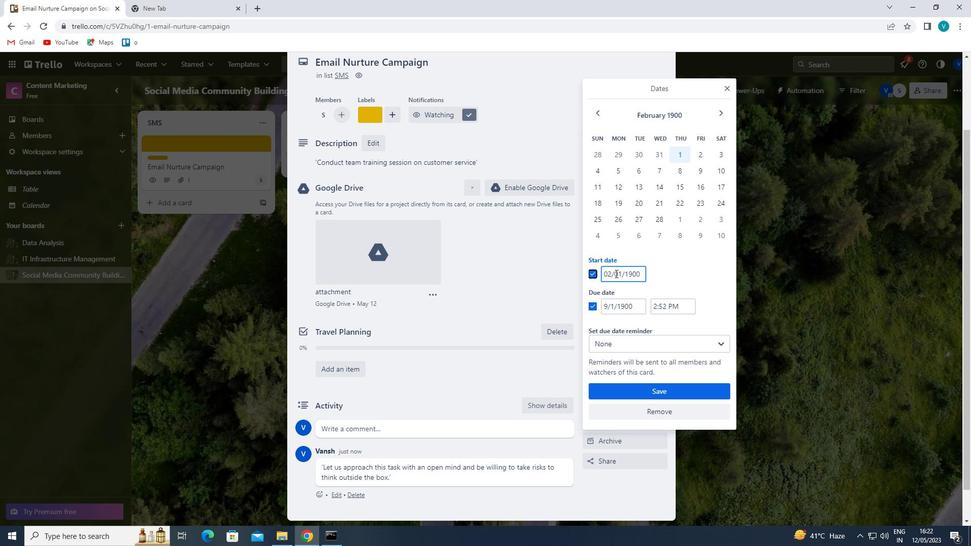 
Action: Mouse moved to (606, 274)
Screenshot: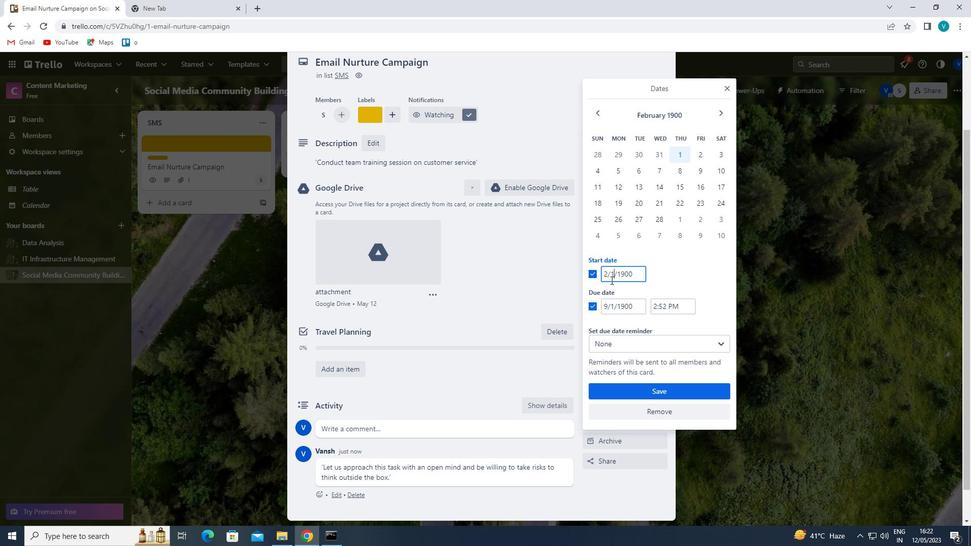 
Action: Mouse pressed left at (606, 274)
Screenshot: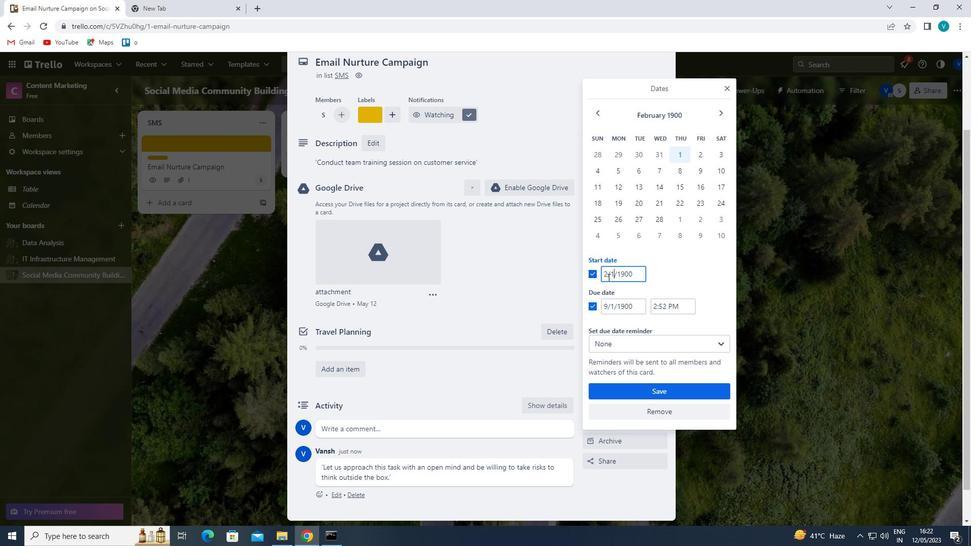 
Action: Mouse moved to (572, 265)
Screenshot: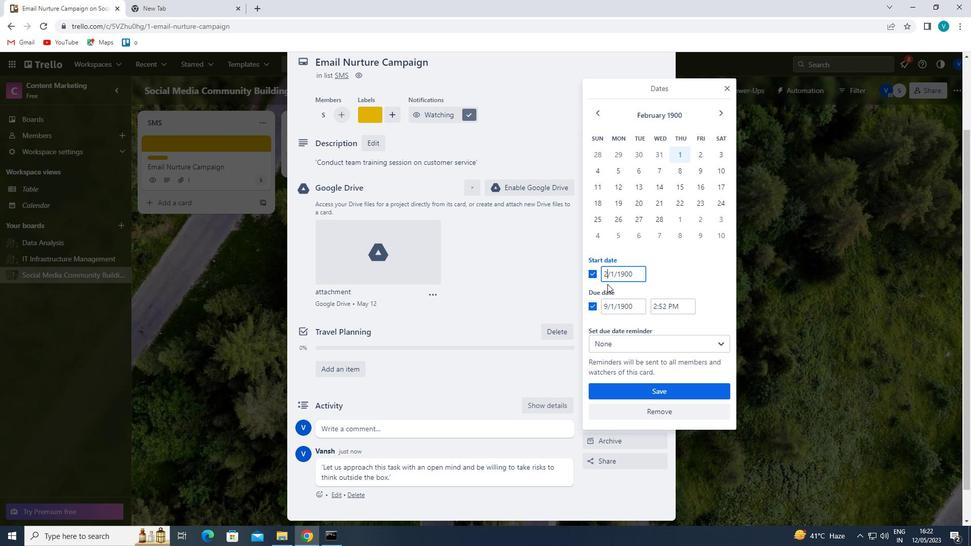 
Action: Key pressed <Key.backspace>3
Screenshot: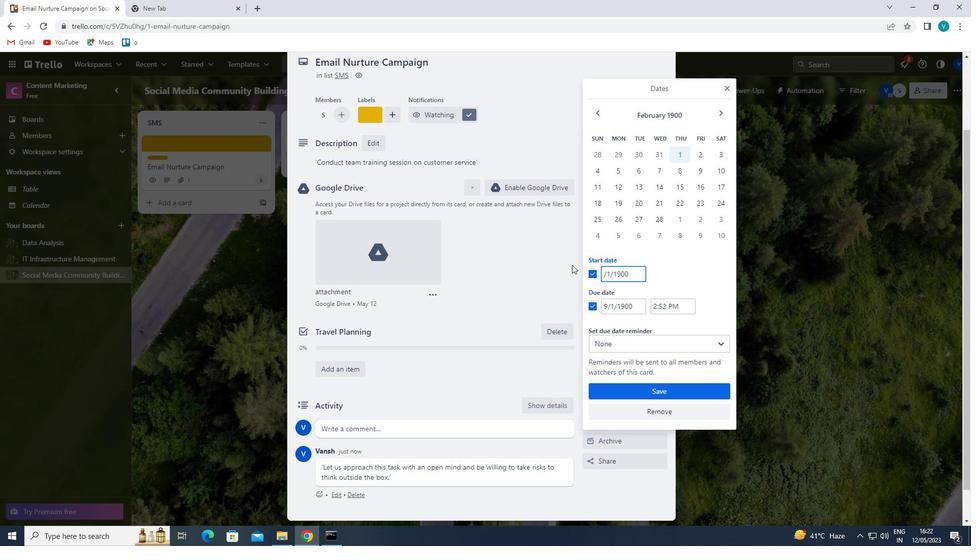 
Action: Mouse moved to (609, 303)
Screenshot: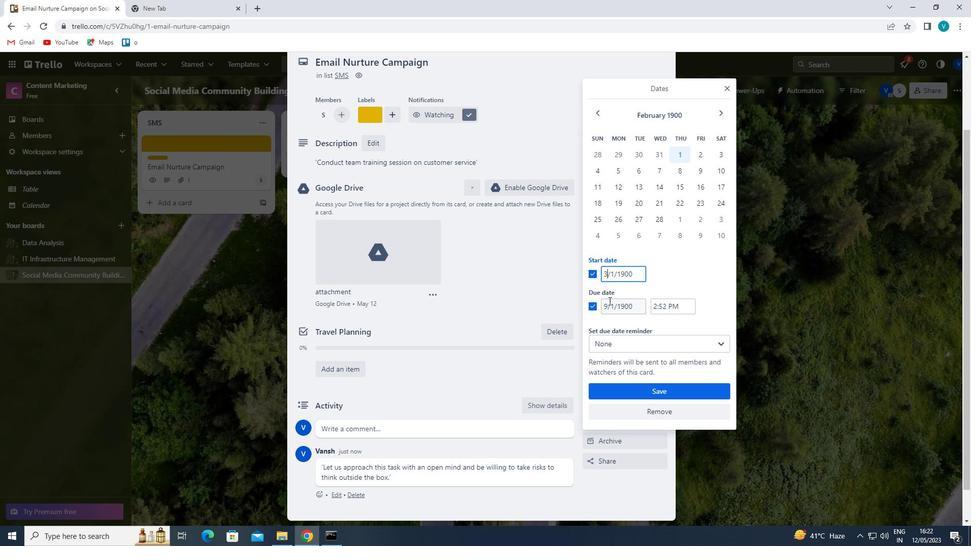 
Action: Mouse pressed left at (609, 303)
Screenshot: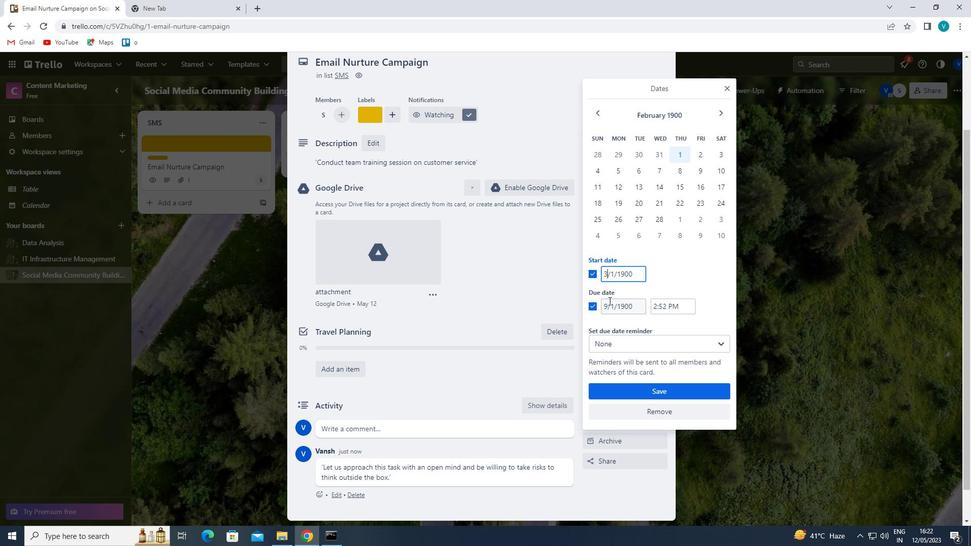 
Action: Mouse moved to (612, 319)
Screenshot: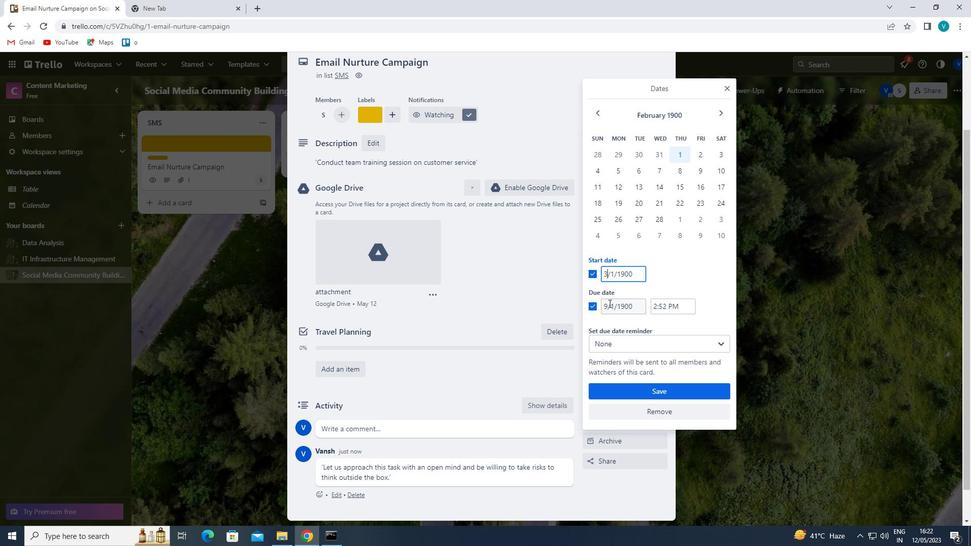 
Action: Key pressed <Key.backspace>10
Screenshot: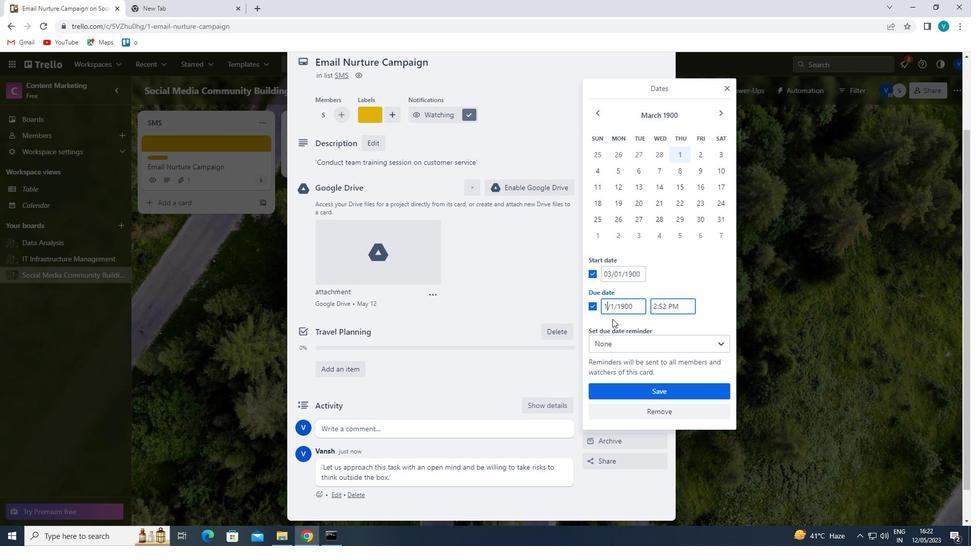 
Action: Mouse moved to (641, 388)
Screenshot: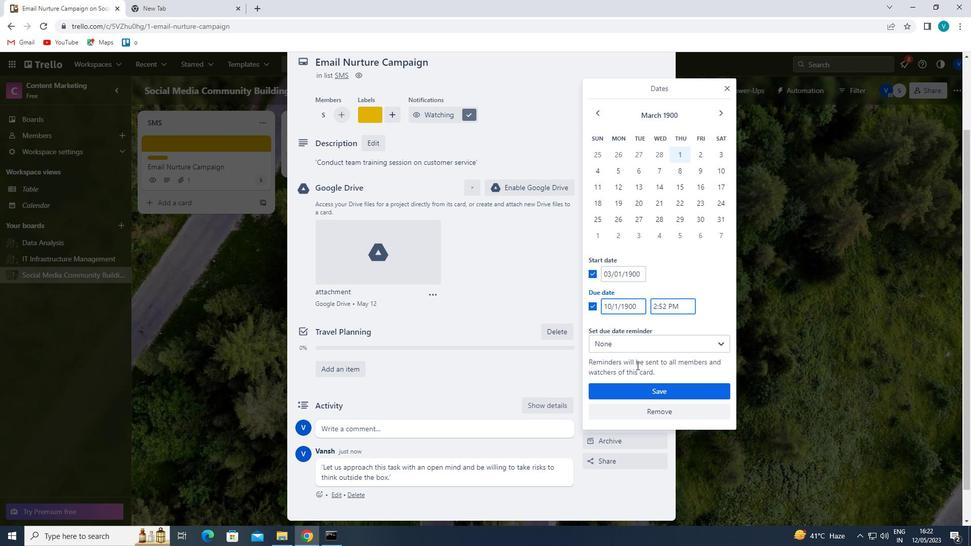 
Action: Mouse pressed left at (641, 388)
Screenshot: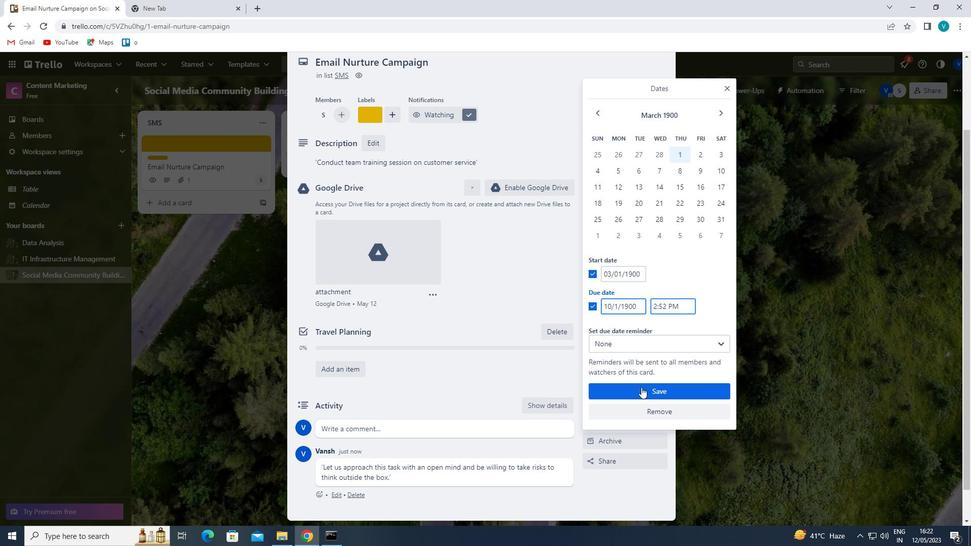
